 Task: Add an event with the title Performance Recognition Ceremony and Awards Night, date '2023/11/05', time 9:15 AM to 11:15 AMand add a description: Together, the employee and the supervisor will establish clear and realistic performance goals that align with the overall objectives of the role and the organization. These goals will be measurable, time-bound, and focused on addressing the identified performance concerns., put the event into Orange category . Add location for the event as: Mexico City, Mexico, logged in from the account softage.4@softage.netand send the event invitation to softage.1@softage.net and softage.2@softage.net. Set a reminder for the event 1 hour before
Action: Mouse moved to (115, 82)
Screenshot: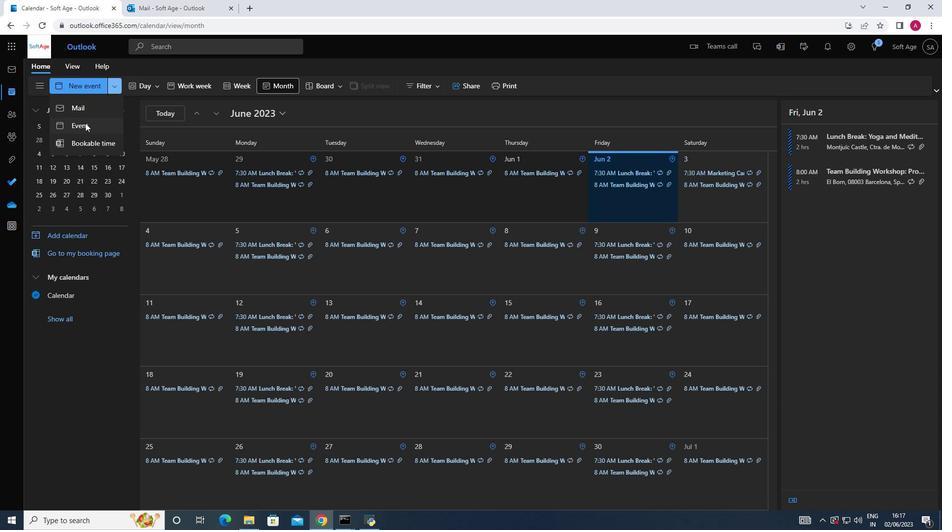 
Action: Mouse pressed left at (115, 82)
Screenshot: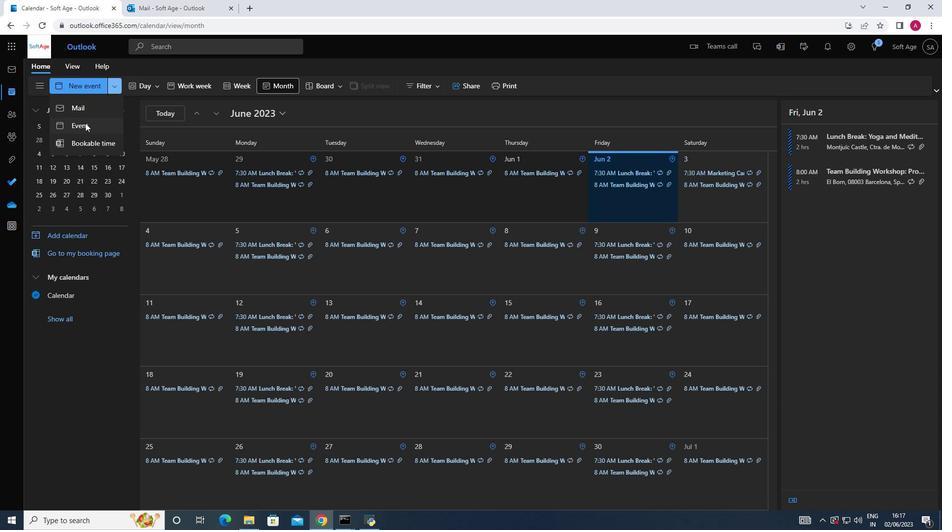 
Action: Mouse moved to (91, 126)
Screenshot: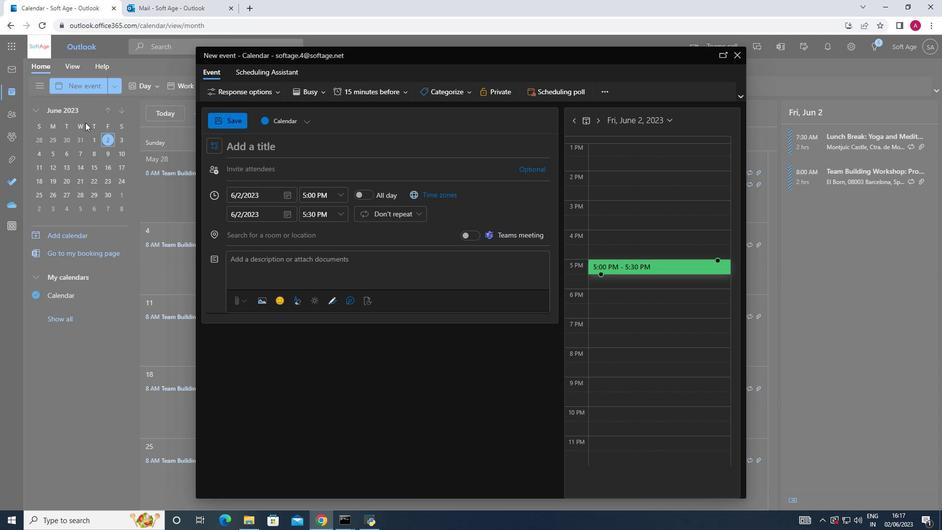 
Action: Mouse pressed left at (91, 126)
Screenshot: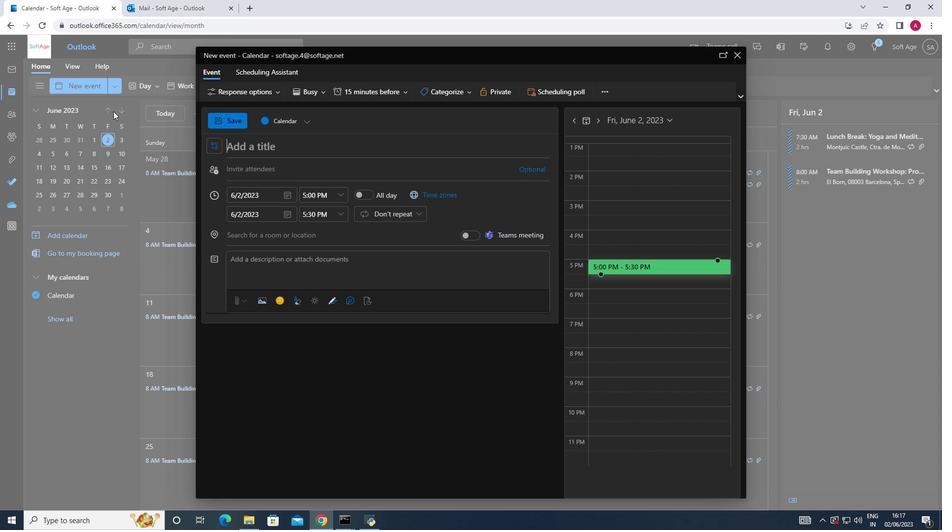 
Action: Mouse moved to (294, 145)
Screenshot: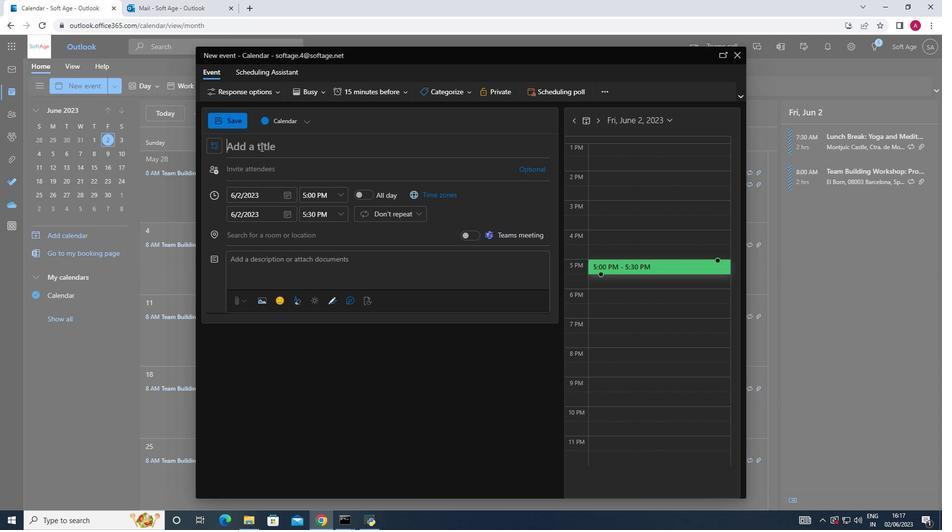
Action: Mouse pressed left at (294, 145)
Screenshot: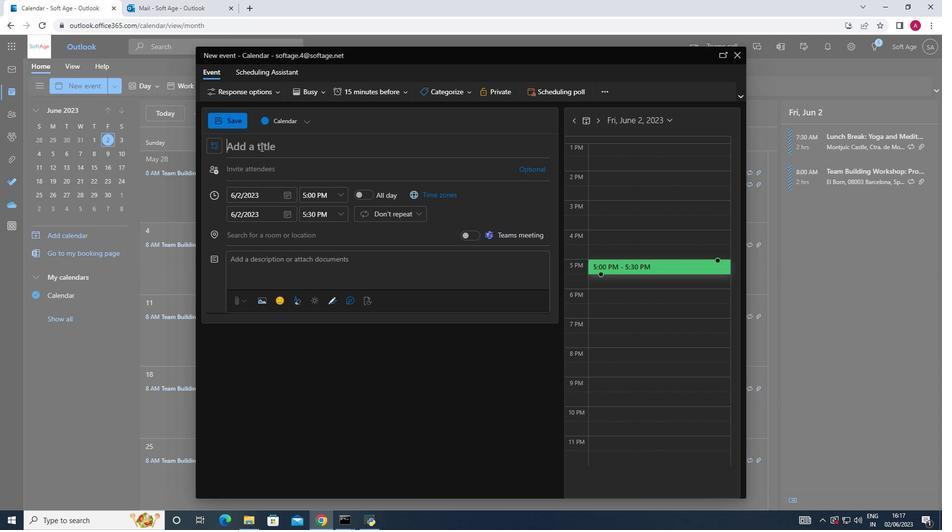 
Action: Mouse moved to (294, 145)
Screenshot: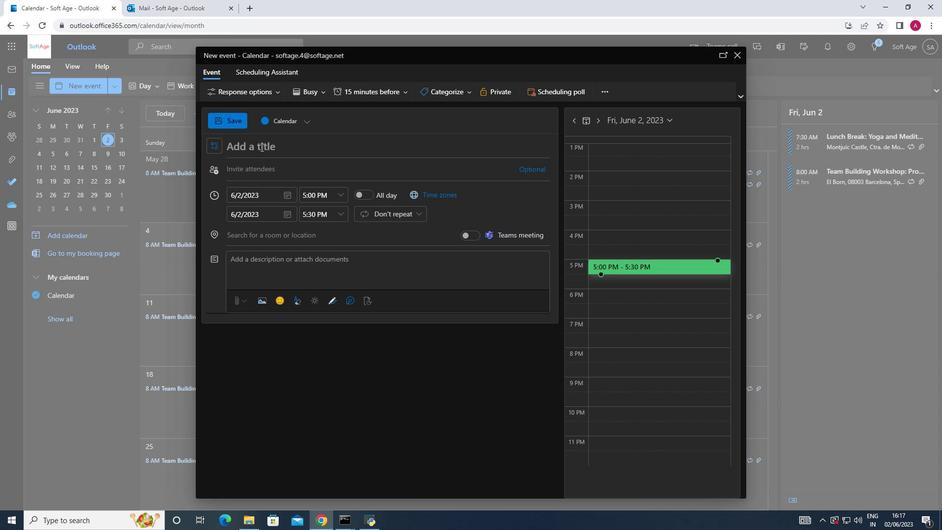 
Action: Key pressed <Key.shift_r>Performance<Key.space><Key.shift>Recognition<Key.space><Key.shift>Ceremony<Key.space>and<Key.space><Key.shift><Key.shift><Key.shift><Key.shift><Key.shift><Key.shift><Key.shift><Key.shift><Key.shift><Key.shift><Key.shift><Key.shift><Key.shift><Key.shift><Key.shift><Key.shift><Key.shift>Awards<Key.space><Key.shift_r>Night
Screenshot: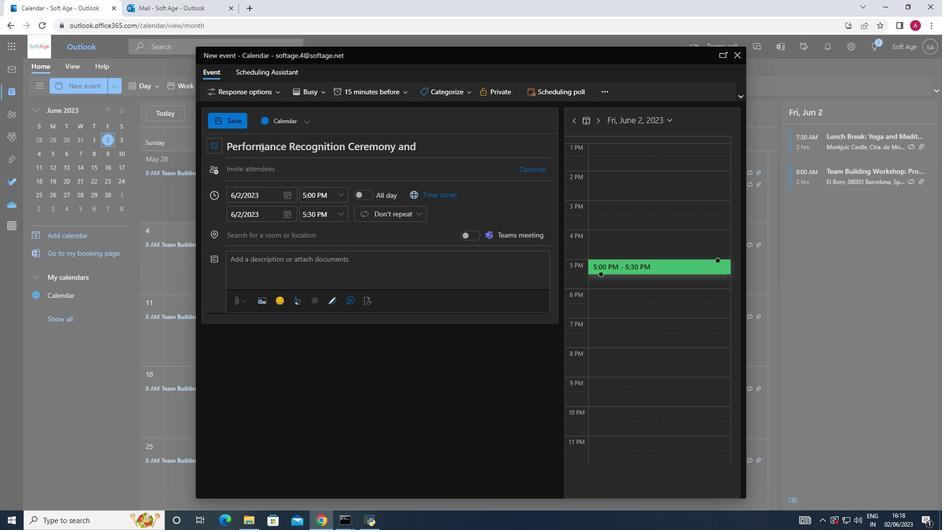 
Action: Mouse moved to (286, 195)
Screenshot: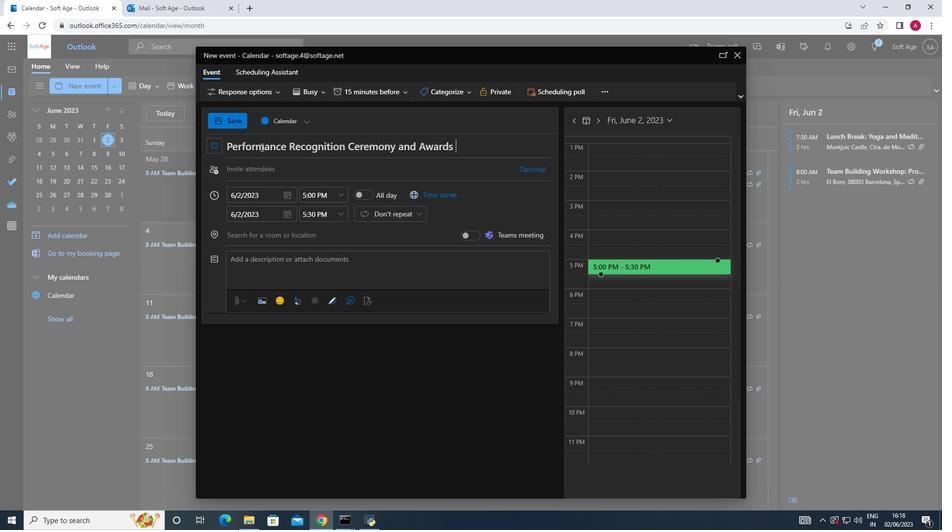 
Action: Mouse pressed left at (286, 195)
Screenshot: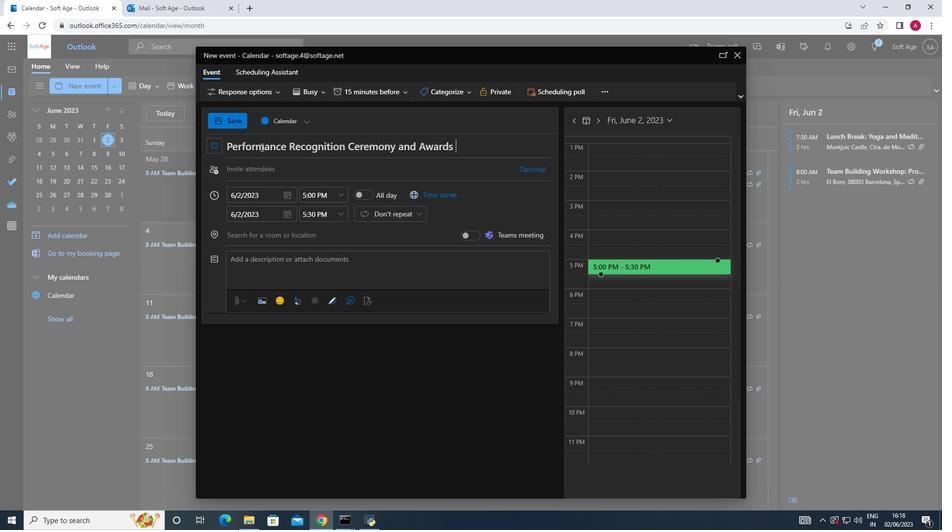 
Action: Mouse moved to (320, 211)
Screenshot: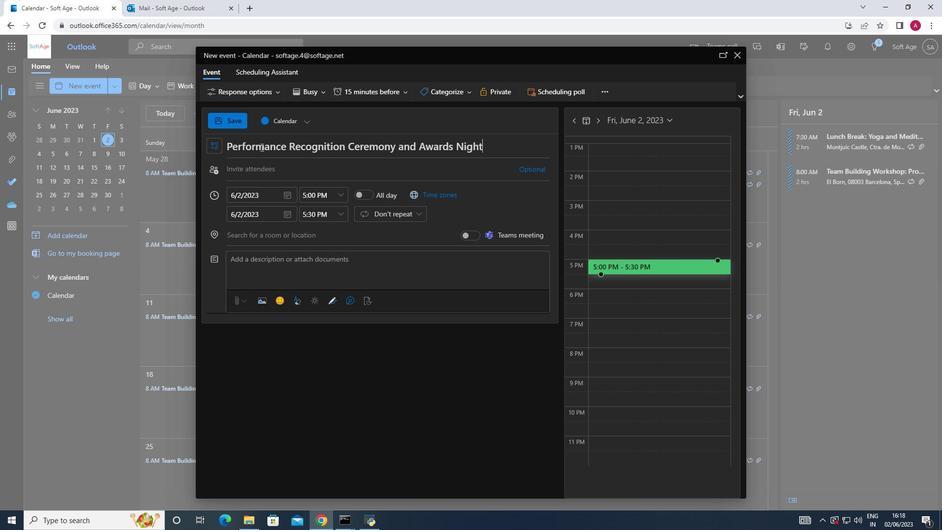 
Action: Mouse pressed left at (320, 211)
Screenshot: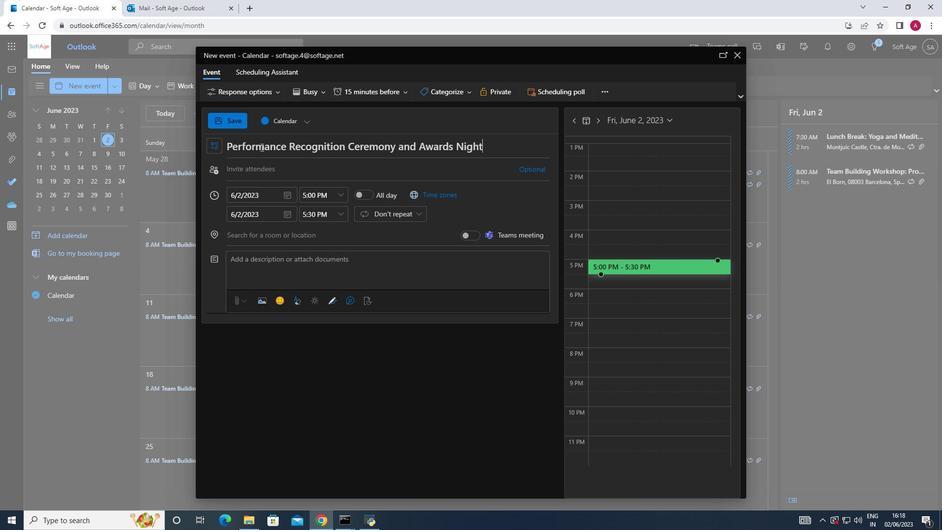 
Action: Mouse pressed left at (320, 211)
Screenshot: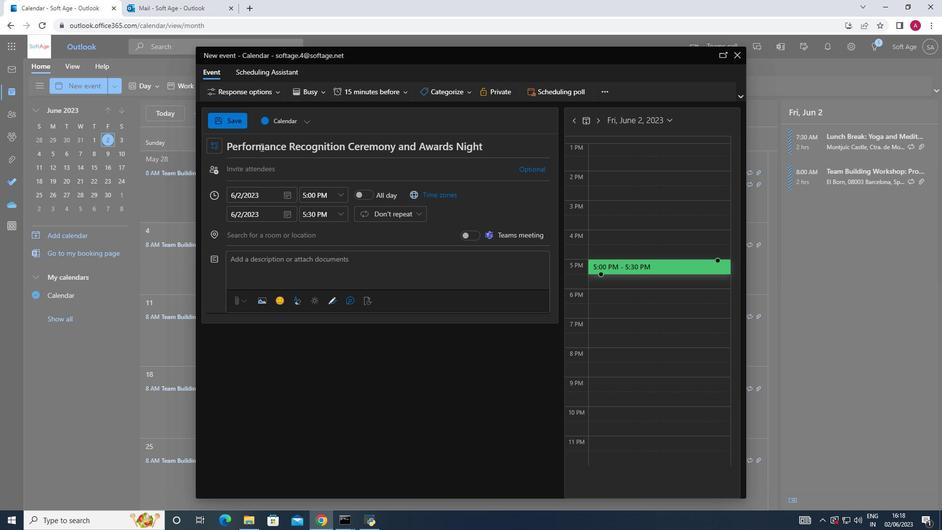 
Action: Mouse pressed left at (320, 211)
Screenshot: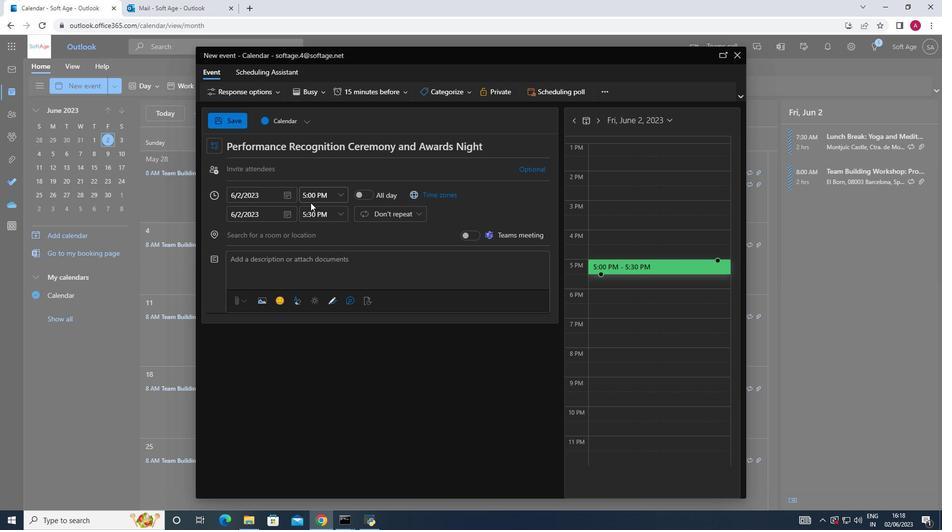 
Action: Mouse pressed left at (320, 211)
Screenshot: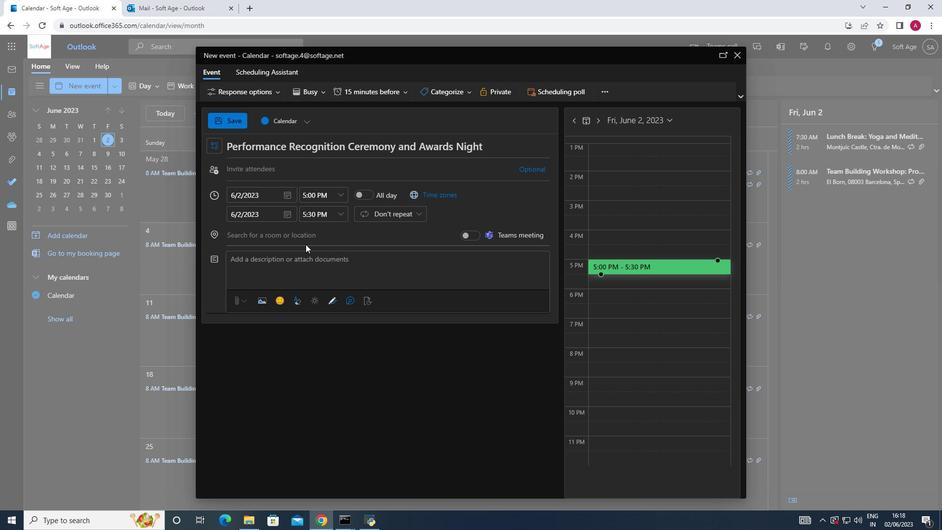 
Action: Mouse pressed left at (320, 211)
Screenshot: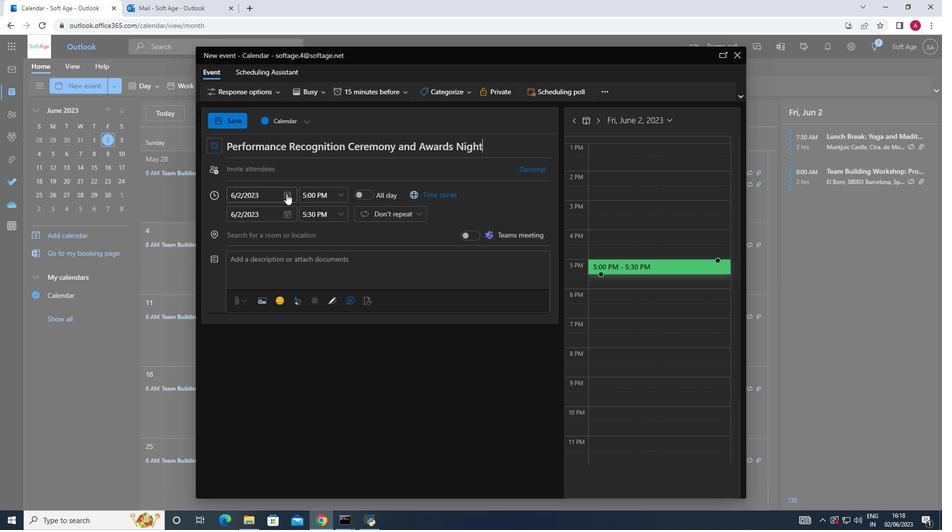 
Action: Mouse moved to (236, 256)
Screenshot: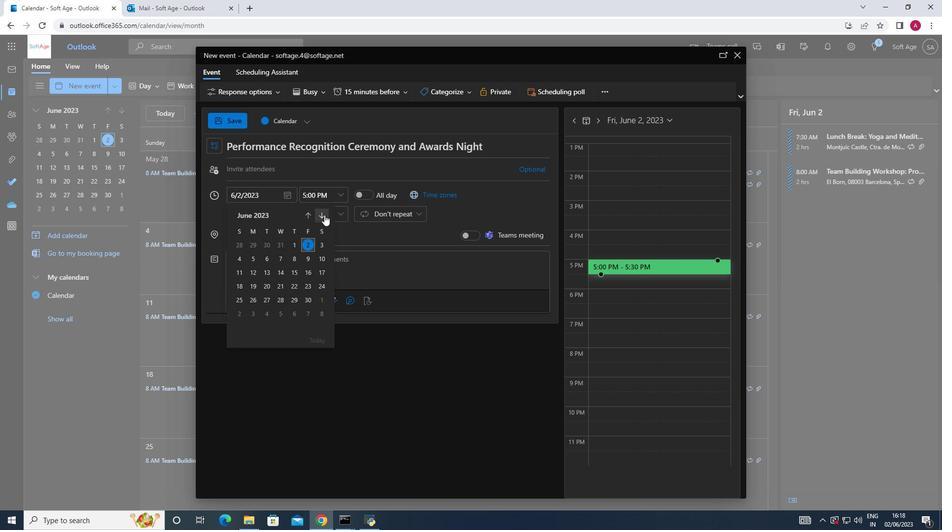 
Action: Mouse pressed left at (236, 256)
Screenshot: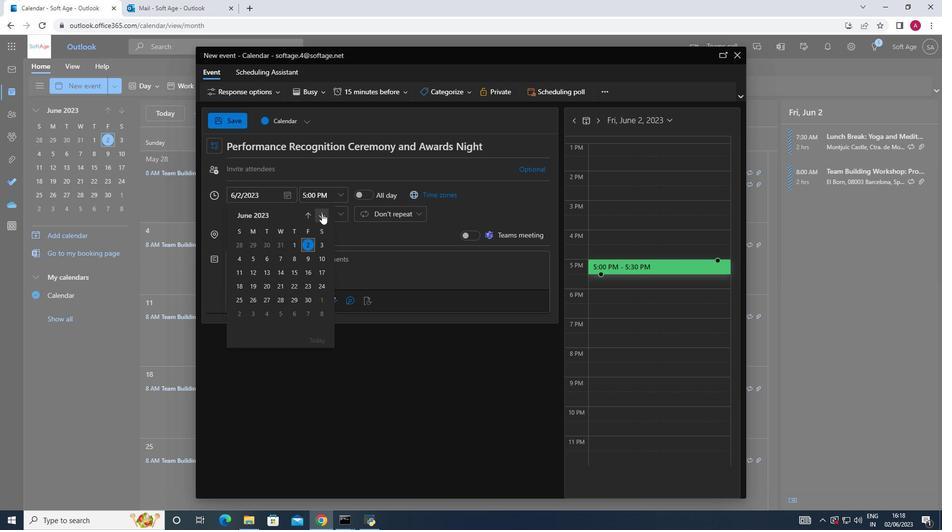 
Action: Mouse moved to (342, 197)
Screenshot: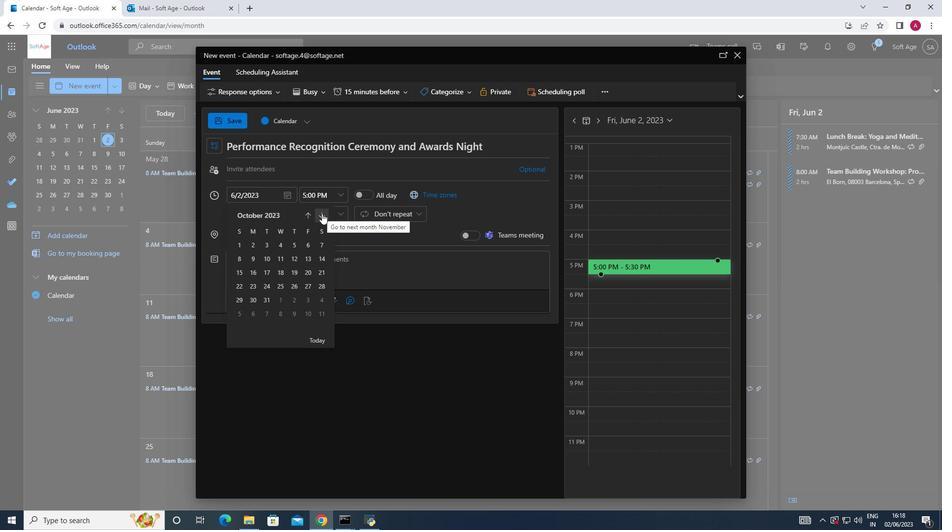 
Action: Mouse pressed left at (342, 197)
Screenshot: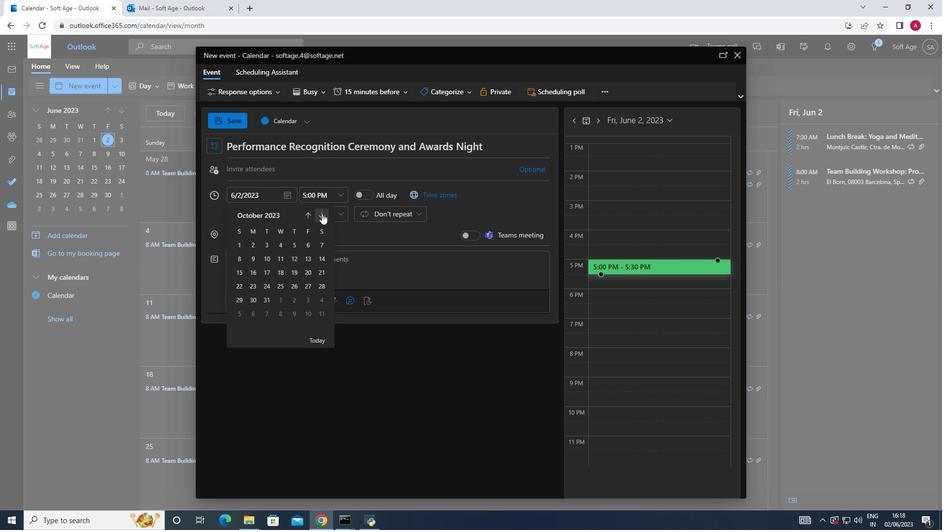
Action: Mouse moved to (331, 227)
Screenshot: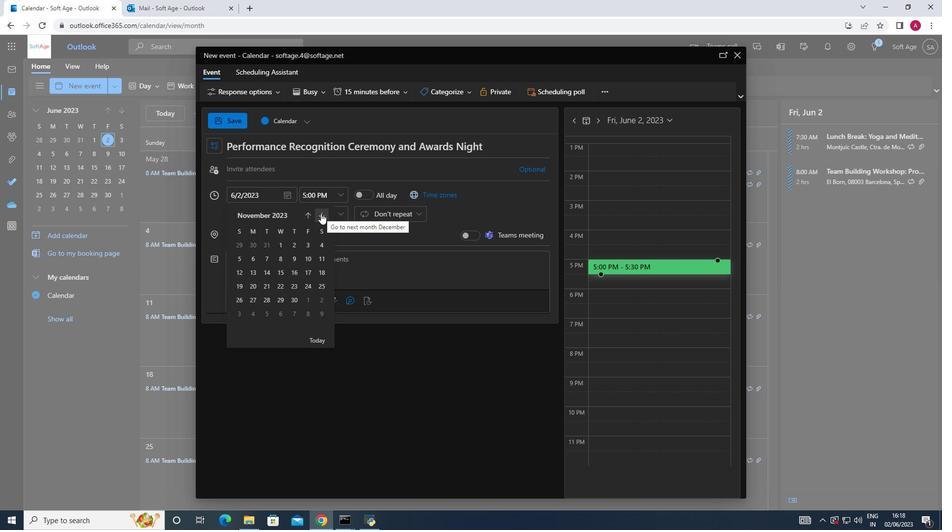 
Action: Mouse scrolled (331, 228) with delta (0, 0)
Screenshot: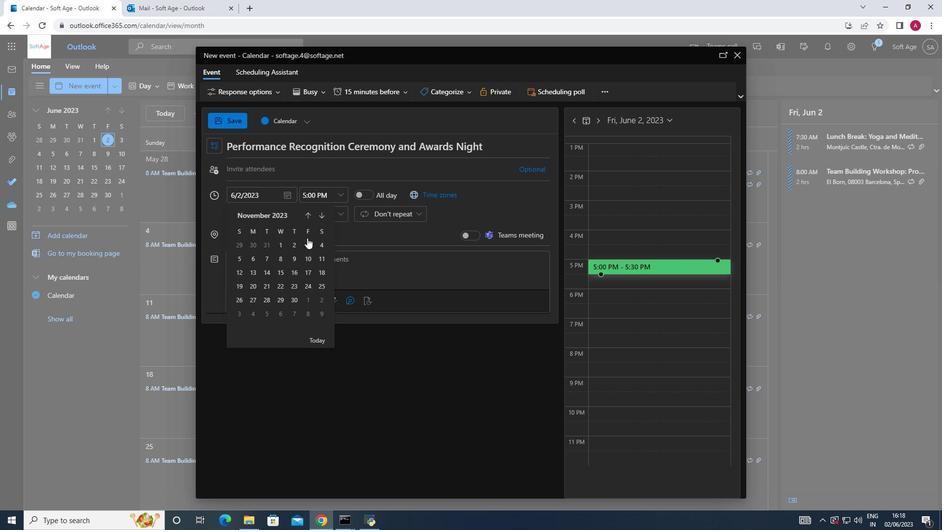 
Action: Mouse scrolled (331, 228) with delta (0, 0)
Screenshot: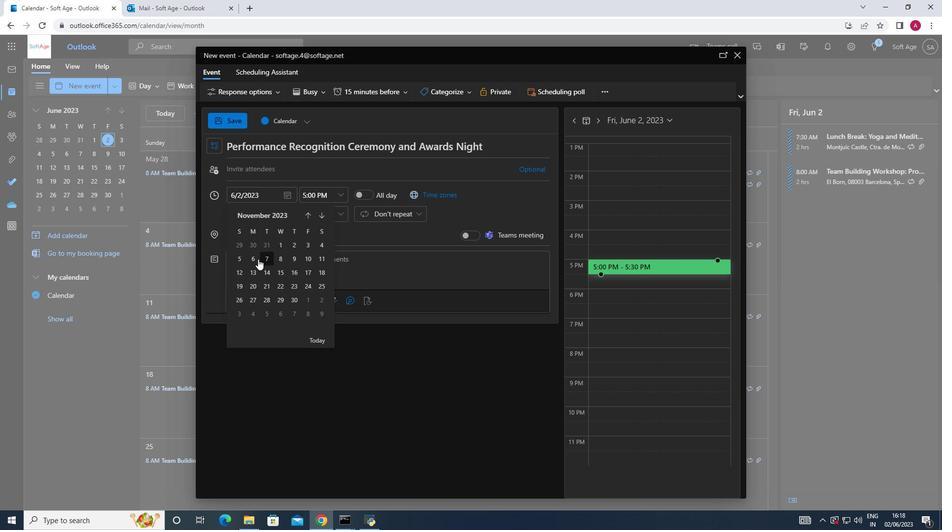 
Action: Mouse scrolled (331, 228) with delta (0, 0)
Screenshot: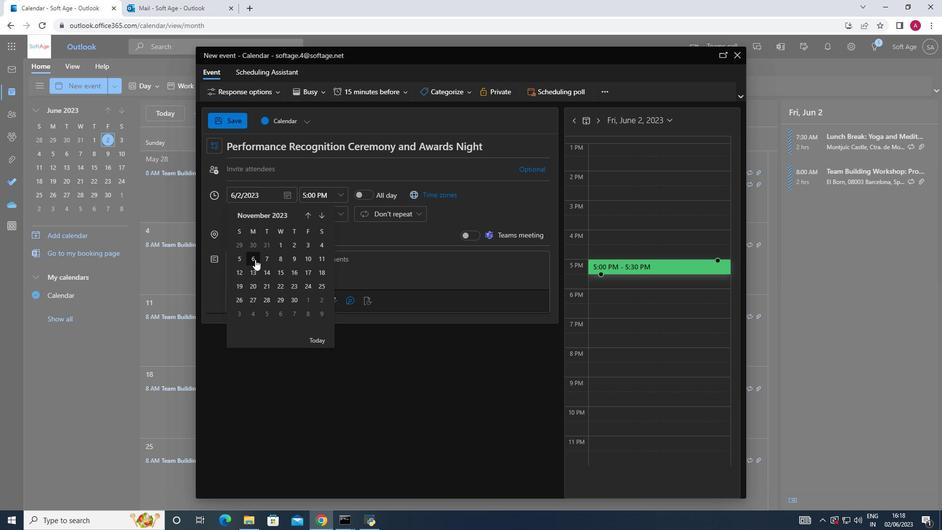 
Action: Mouse scrolled (331, 228) with delta (0, 0)
Screenshot: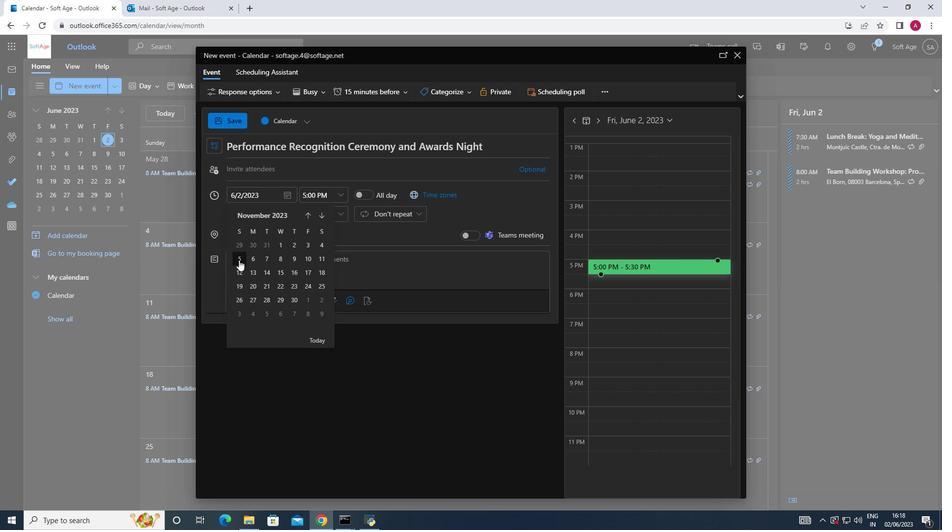 
Action: Mouse scrolled (331, 228) with delta (0, 0)
Screenshot: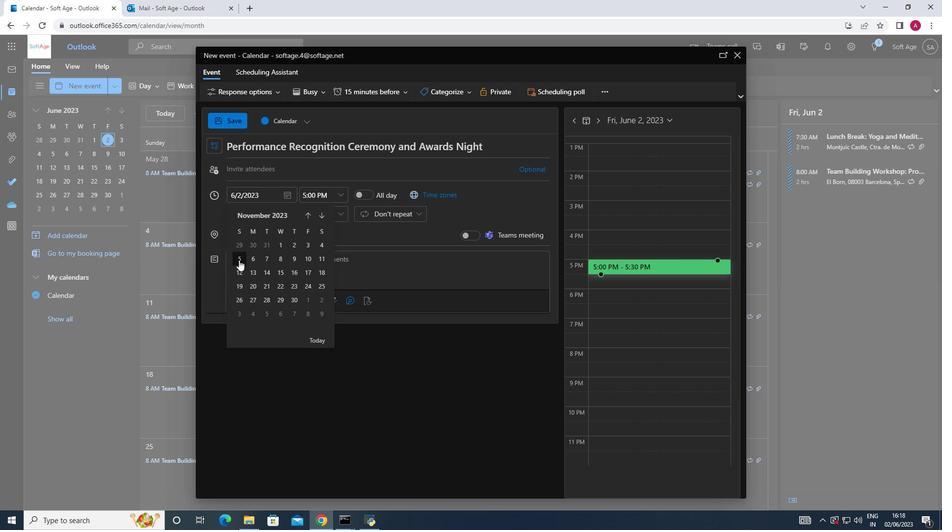 
Action: Mouse scrolled (331, 228) with delta (0, 0)
Screenshot: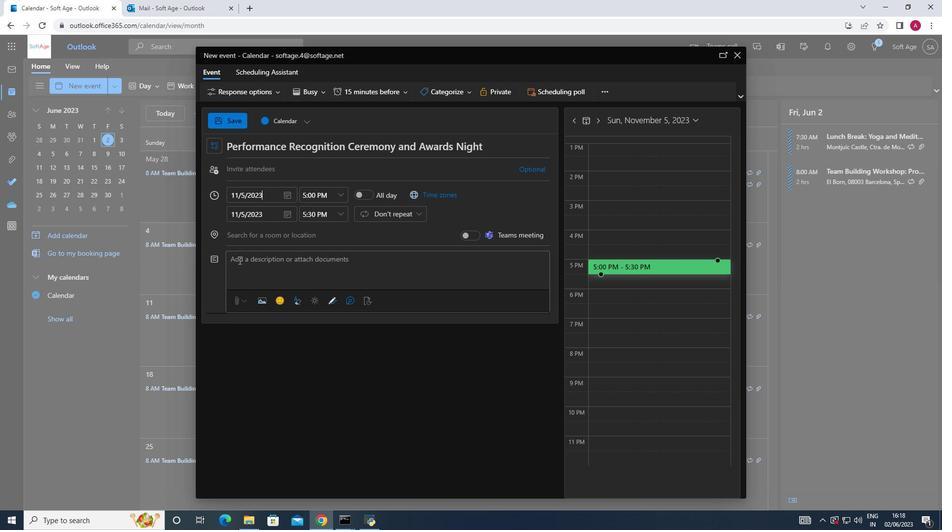 
Action: Mouse moved to (341, 179)
Screenshot: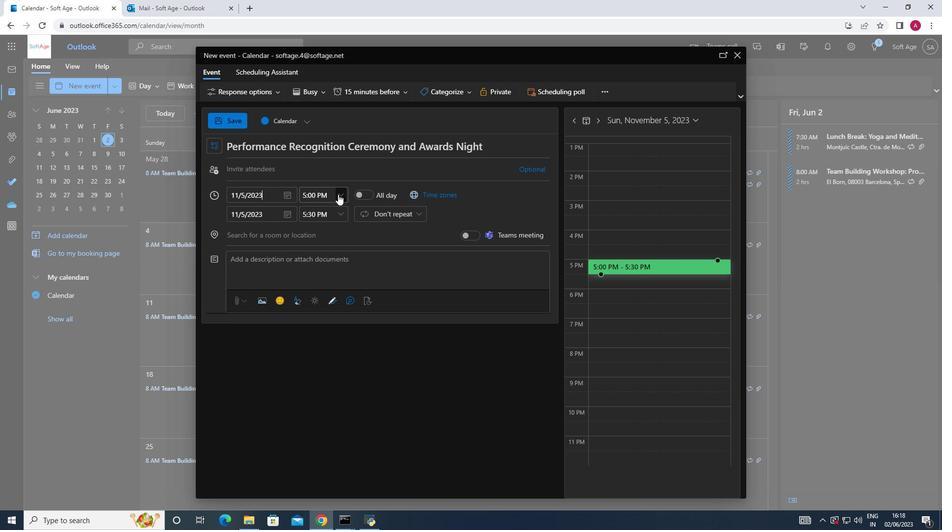 
Action: Key pressed 9<Key.shift_r><Key.shift_r><Key.shift_r>:15<Key.space><Key.shift>A<Key.shift><Key.shift><Key.shift><Key.shift><Key.shift><Key.shift><Key.shift><Key.shift><Key.shift><Key.shift><Key.shift><Key.shift><Key.shift><Key.shift><Key.shift><Key.shift><Key.shift><Key.shift><Key.shift><Key.shift><Key.shift><Key.shift><Key.shift><Key.shift><Key.shift><Key.shift><Key.shift><Key.shift><Key.shift><Key.shift><Key.shift><Key.shift><Key.shift><Key.shift><Key.shift><Key.shift>M
Screenshot: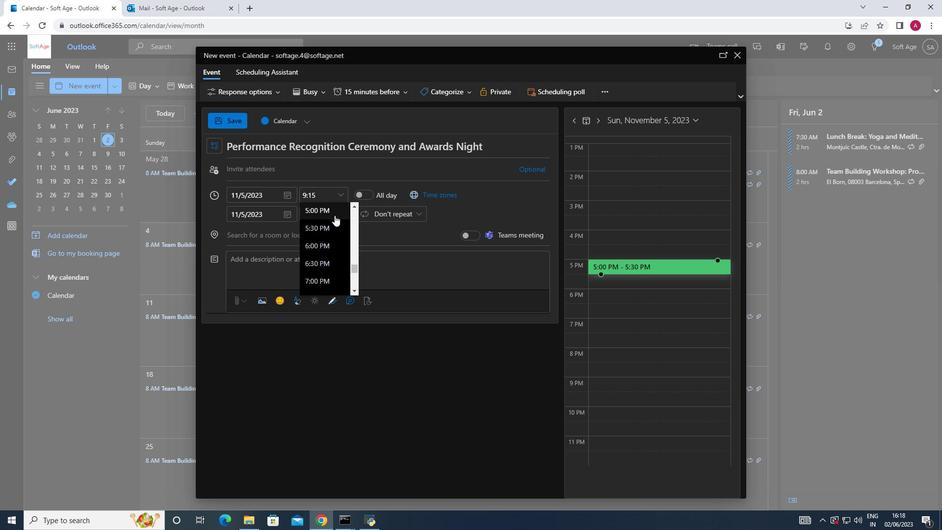 
Action: Mouse moved to (382, 128)
Screenshot: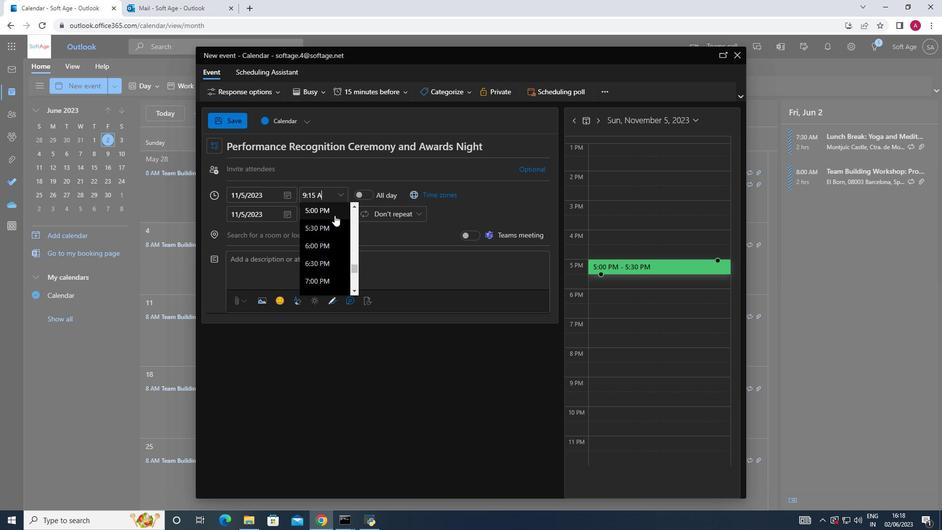 
Action: Key pressed <Key.enter>
Screenshot: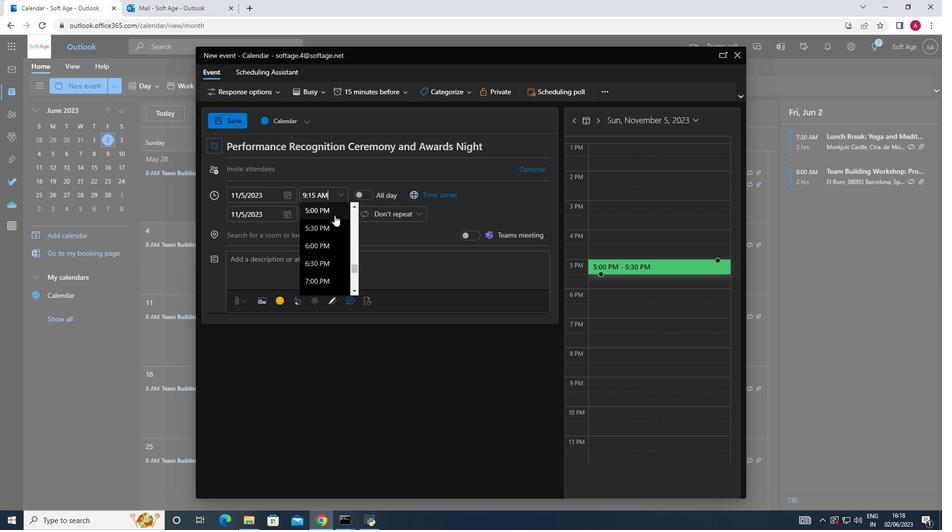 
Action: Mouse moved to (345, 213)
Screenshot: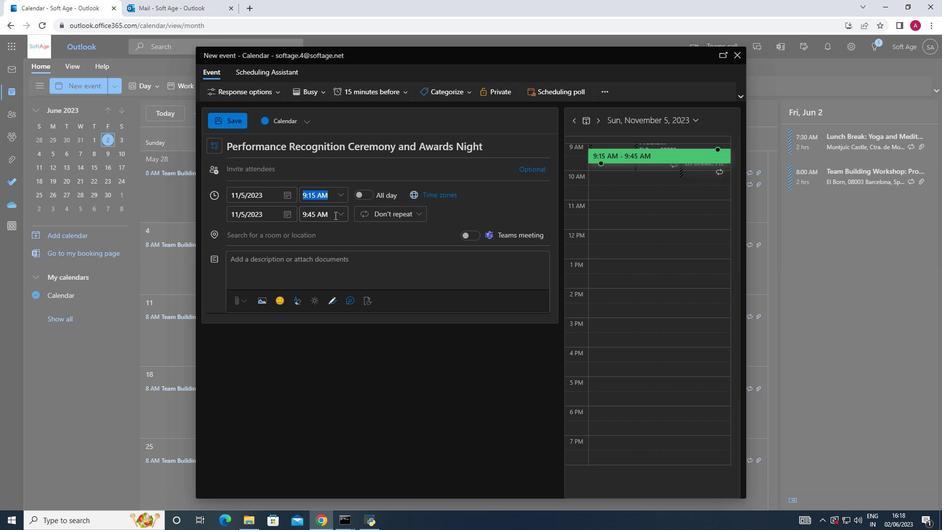 
Action: Mouse pressed left at (345, 213)
Screenshot: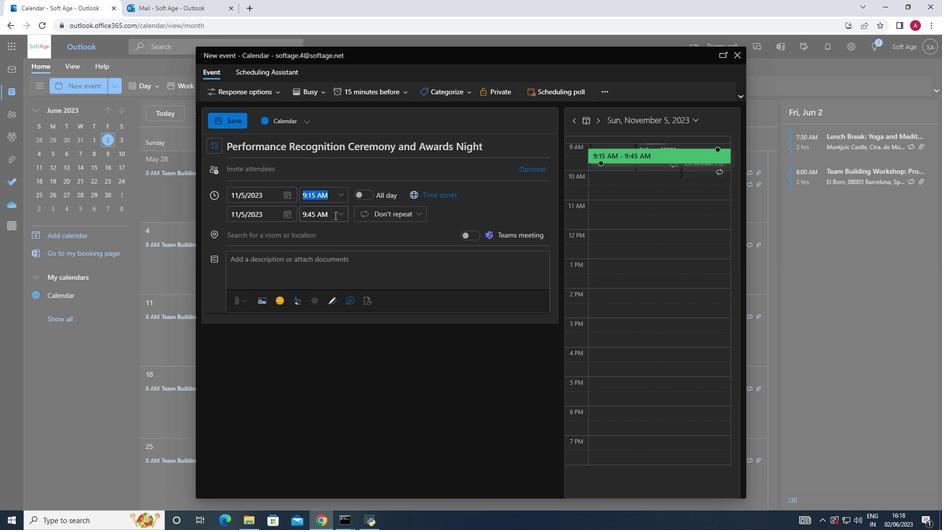 
Action: Mouse moved to (325, 281)
Screenshot: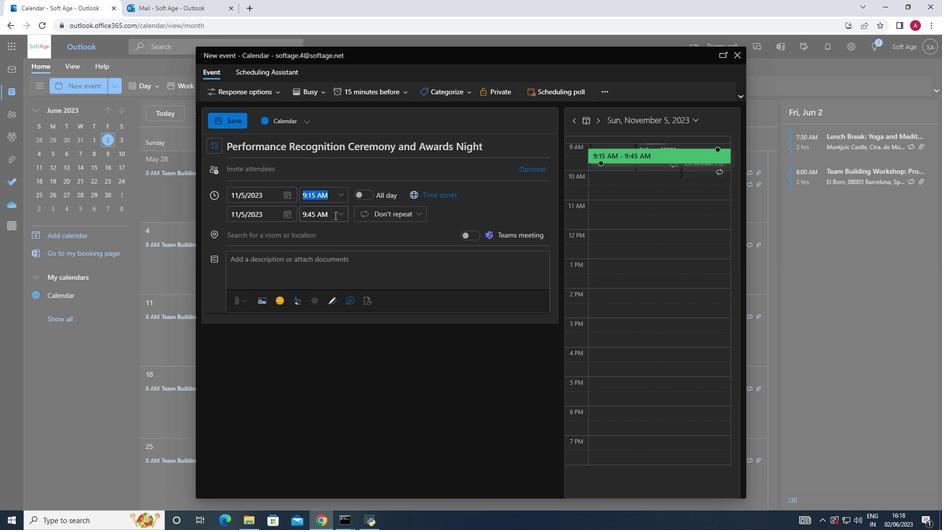 
Action: Mouse pressed left at (325, 281)
Screenshot: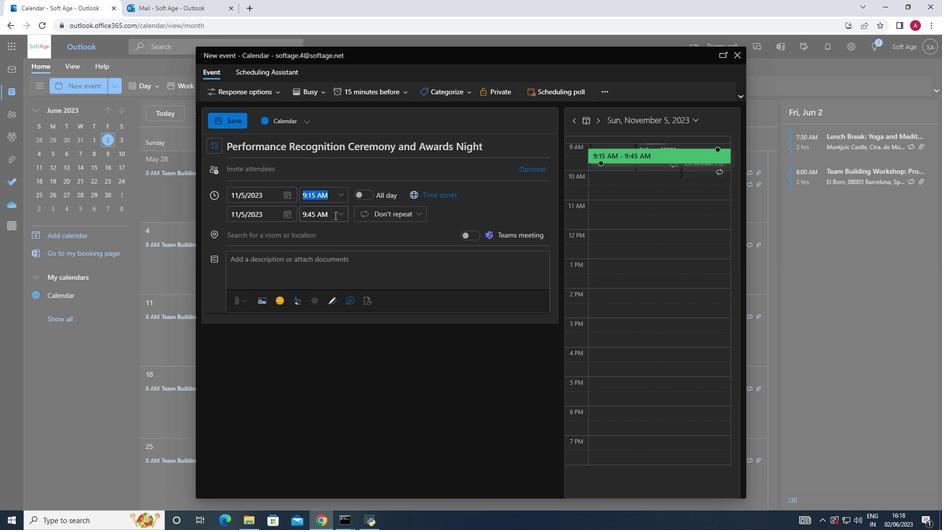 
Action: Mouse moved to (277, 266)
Screenshot: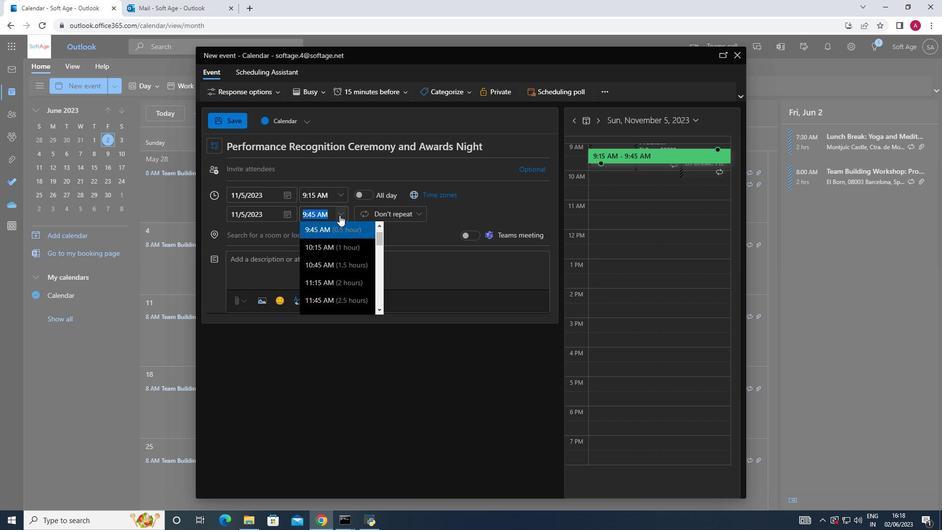 
Action: Mouse pressed left at (277, 266)
Screenshot: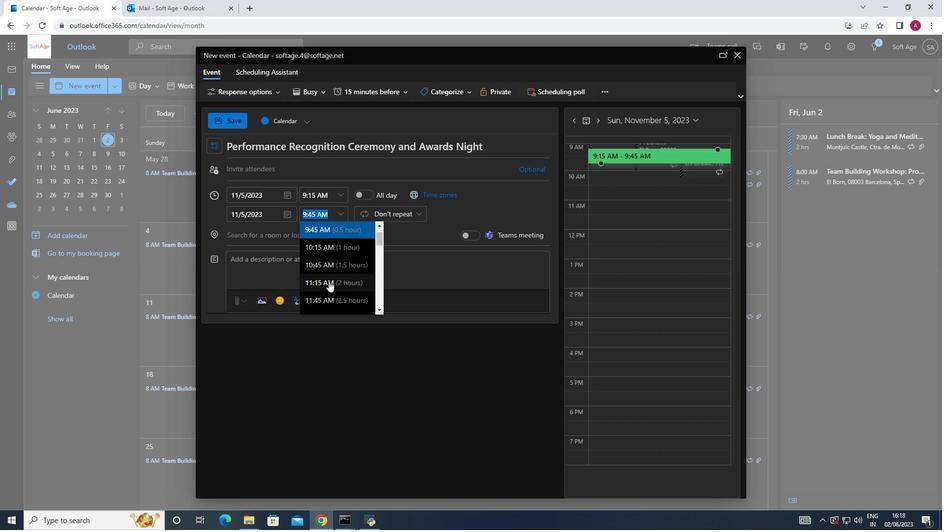 
Action: Mouse moved to (119, 84)
Screenshot: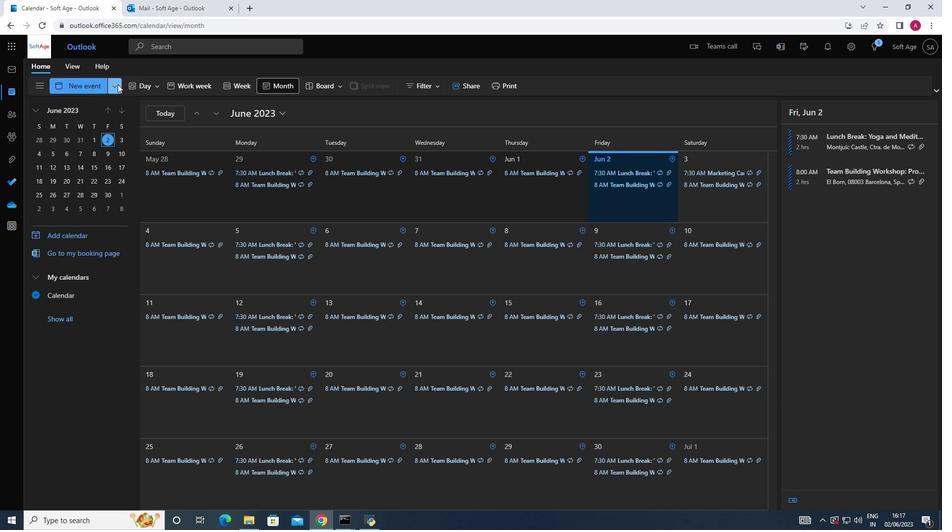 
Action: Mouse pressed left at (119, 84)
Screenshot: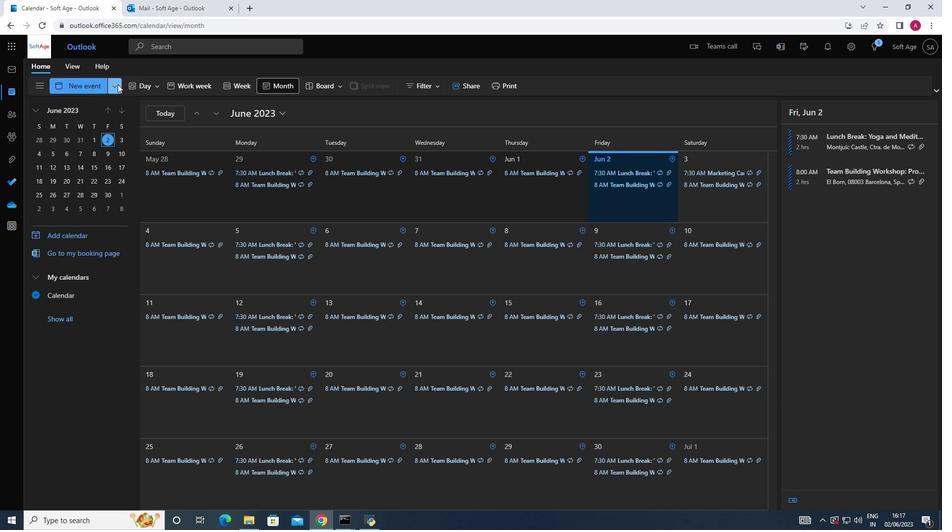 
Action: Mouse moved to (85, 123)
Screenshot: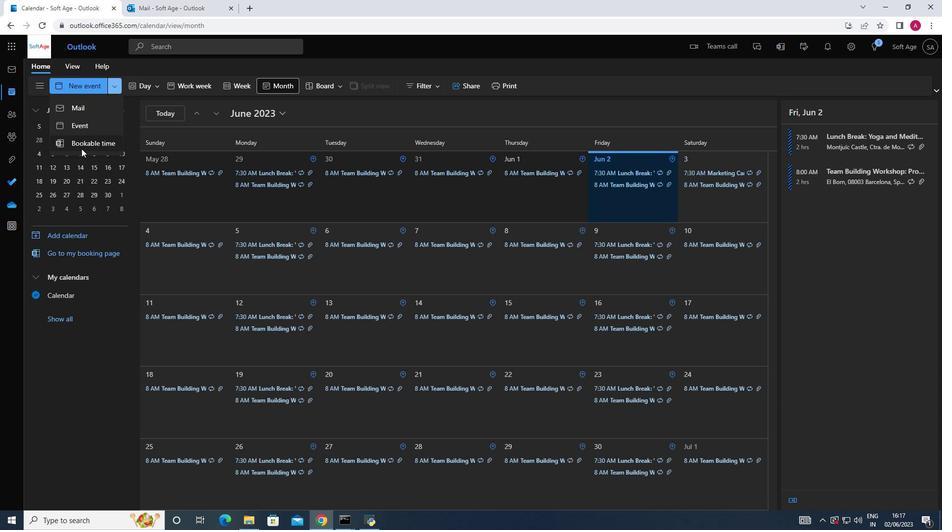 
Action: Mouse pressed left at (85, 123)
Screenshot: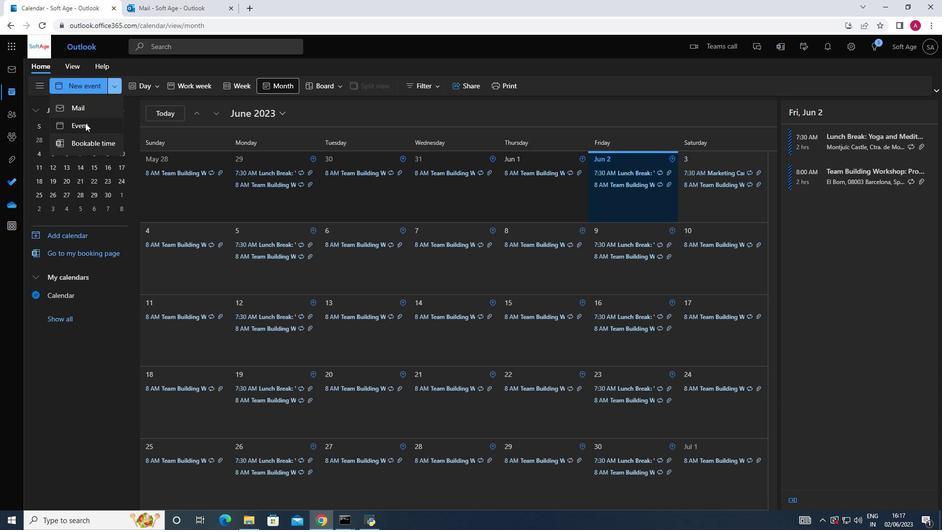 
Action: Mouse moved to (261, 147)
Screenshot: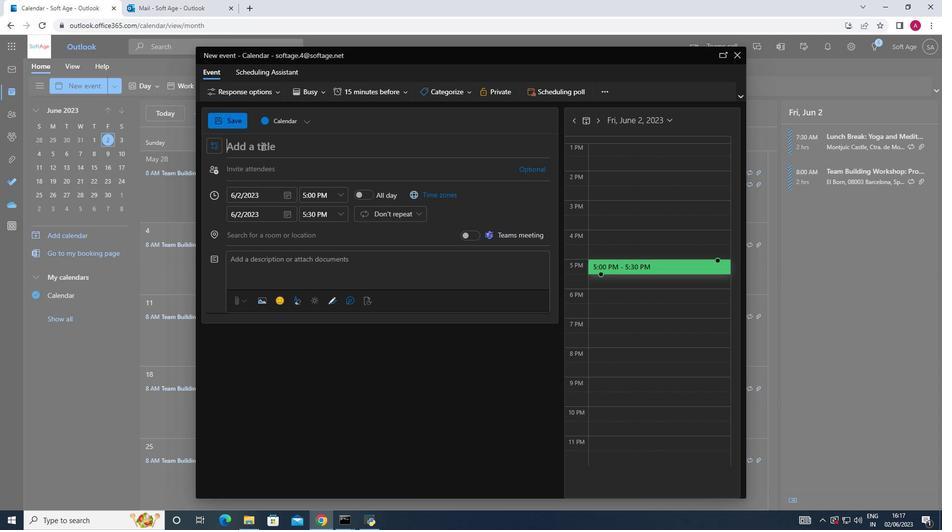 
Action: Mouse pressed left at (261, 147)
Screenshot: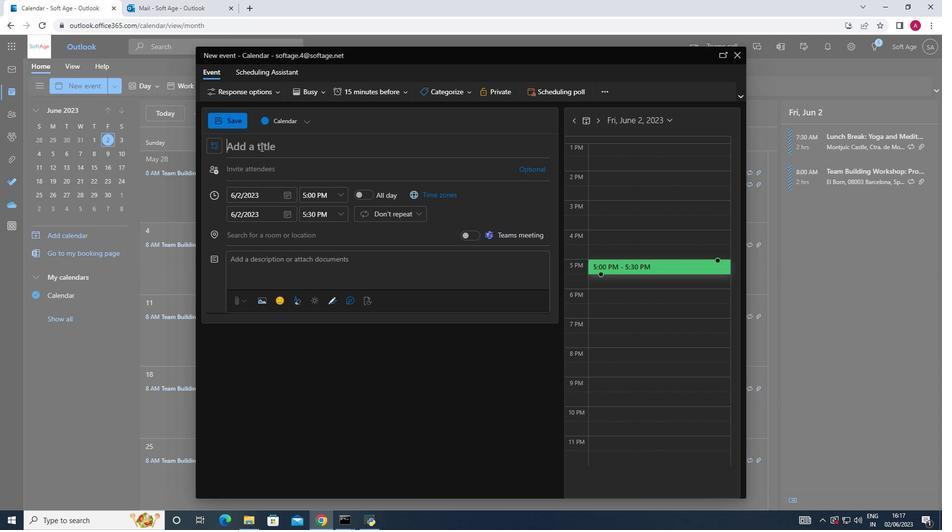 
Action: Key pressed <Key.shift>Performance<Key.space><Key.shift>Recognition<Key.space><Key.shift>Ceremony<Key.space>any<Key.backspace>d<Key.space><Key.shift>Awards<Key.space><Key.shift><Key.shift><Key.shift><Key.shift><Key.shift><Key.shift><Key.shift><Key.shift><Key.shift><Key.shift><Key.shift><Key.shift><Key.shift><Key.shift><Key.shift><Key.shift><Key.shift>Night
Screenshot: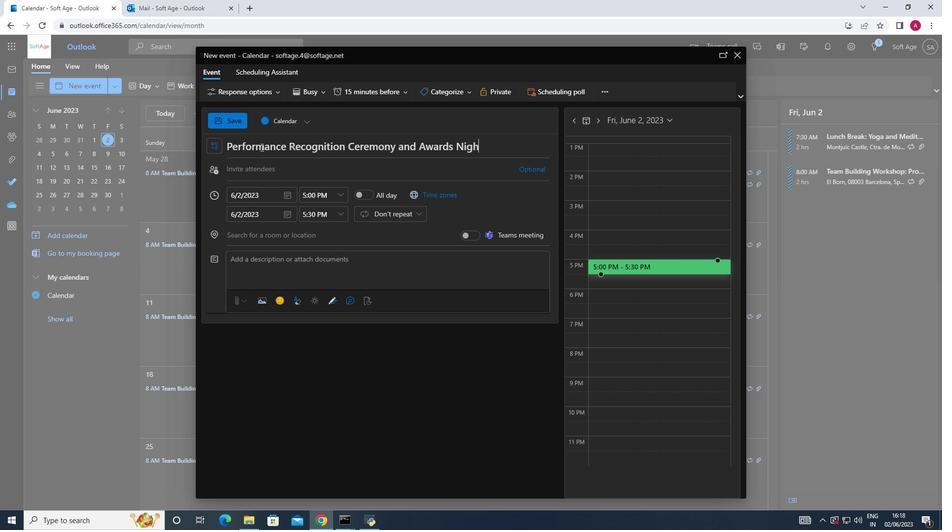 
Action: Mouse moved to (286, 193)
Screenshot: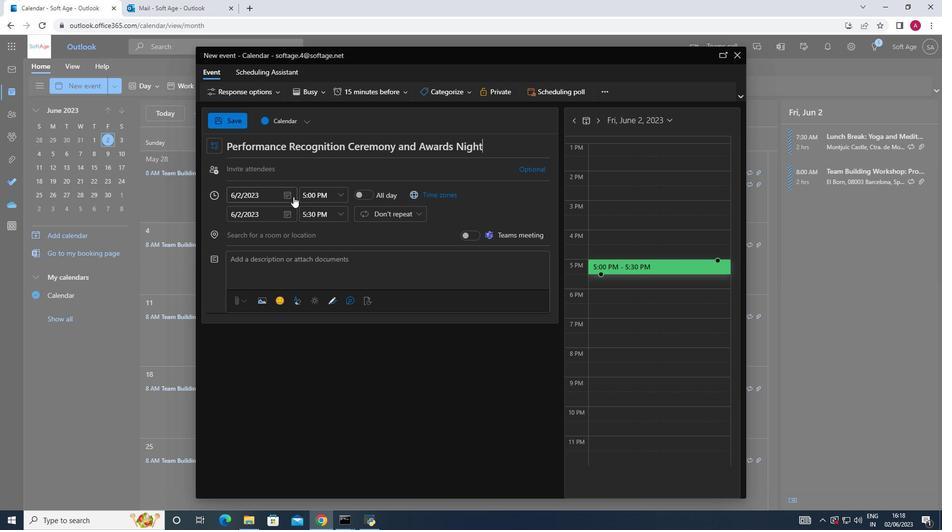 
Action: Mouse pressed left at (286, 193)
Screenshot: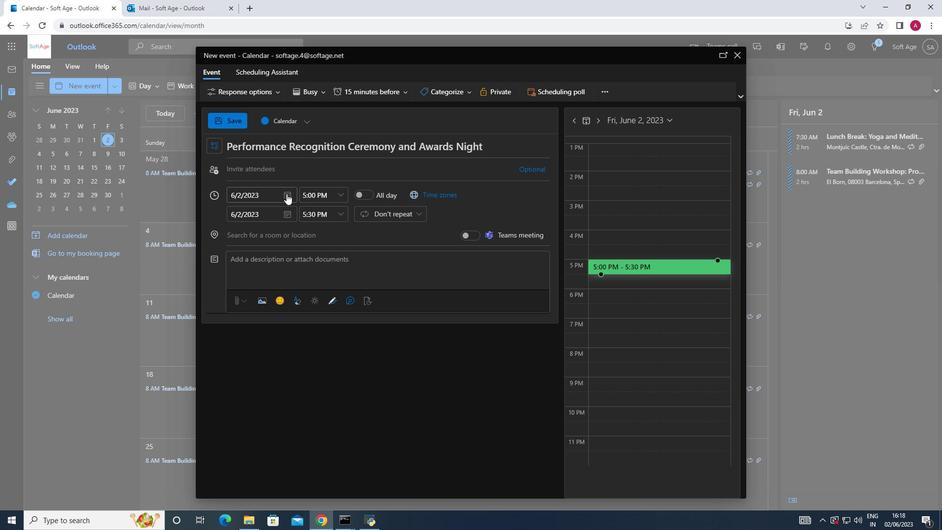 
Action: Mouse moved to (322, 213)
Screenshot: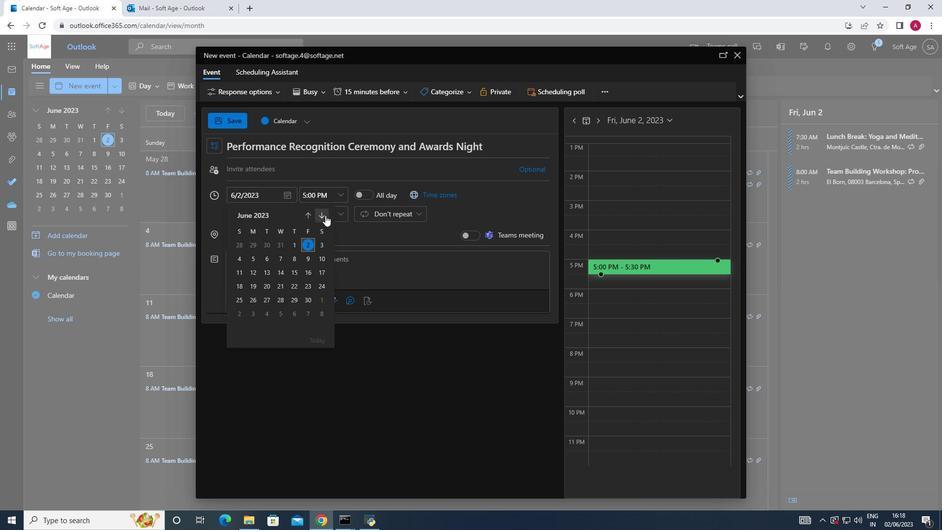 
Action: Mouse pressed left at (322, 213)
Screenshot: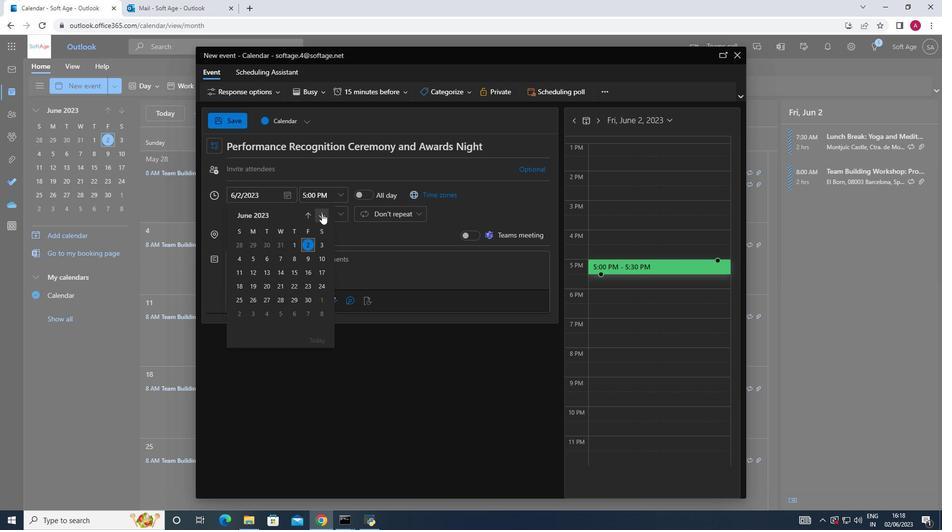 
Action: Mouse pressed left at (322, 213)
Screenshot: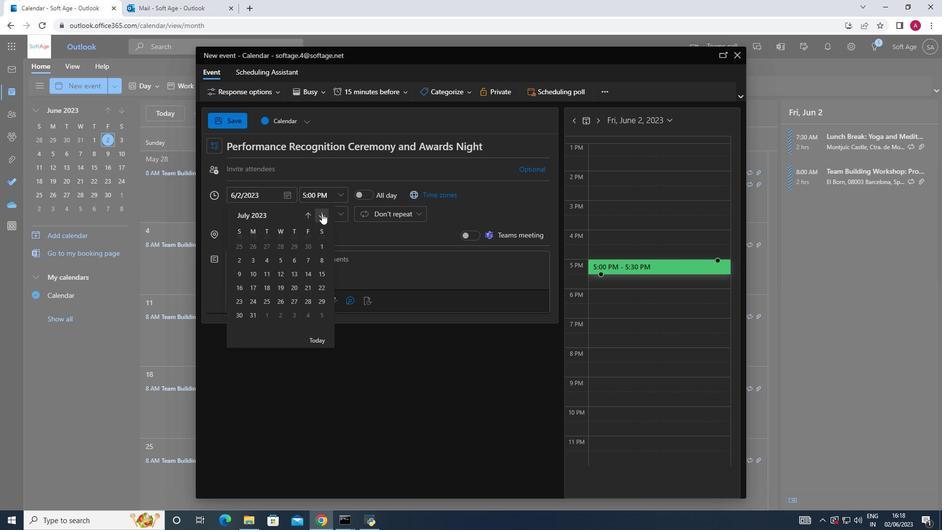 
Action: Mouse pressed left at (322, 213)
Screenshot: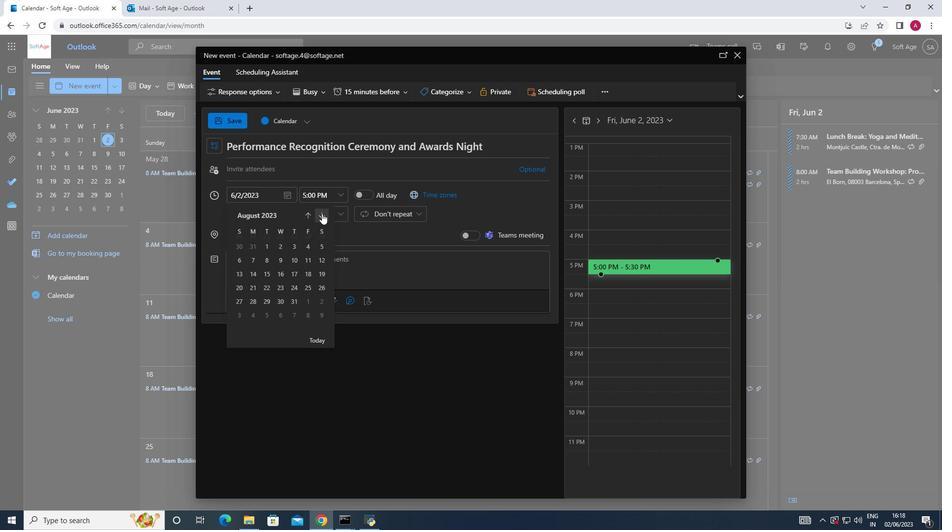 
Action: Mouse pressed left at (322, 213)
Screenshot: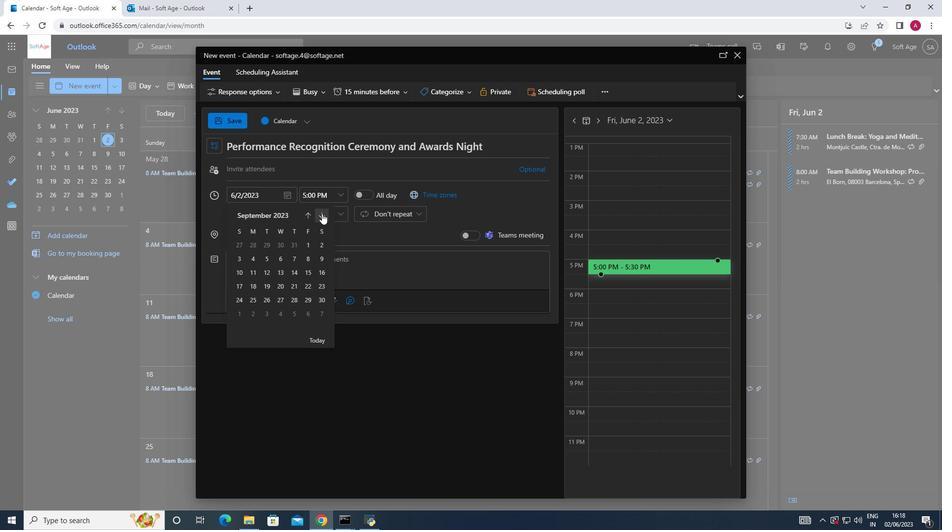 
Action: Mouse pressed left at (322, 213)
Screenshot: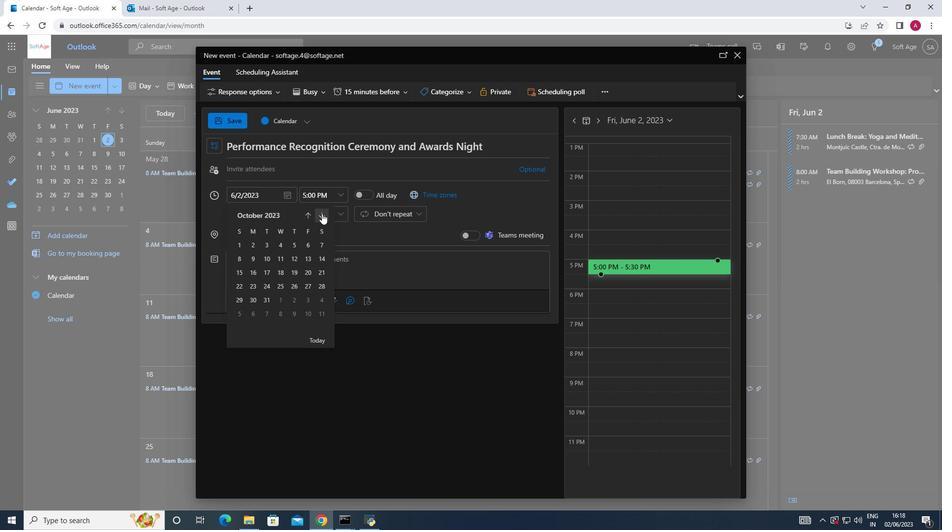 
Action: Mouse moved to (239, 260)
Screenshot: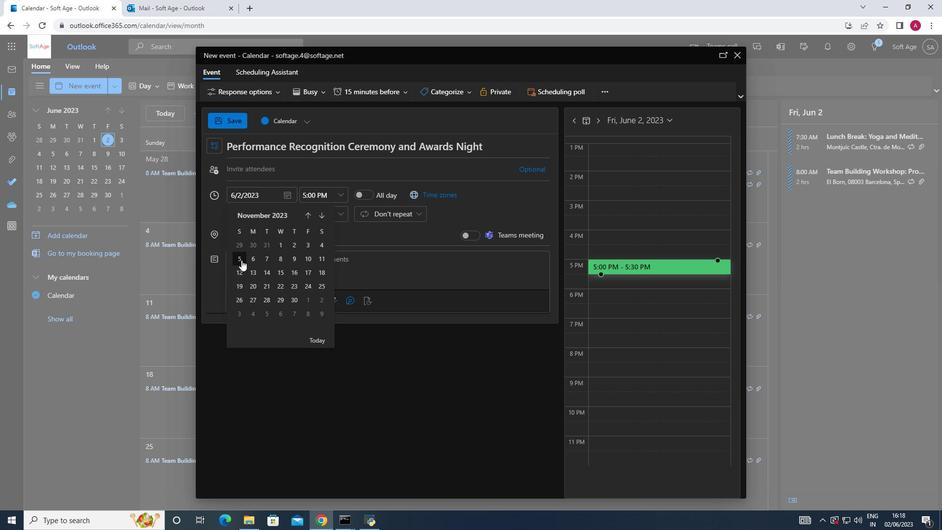 
Action: Mouse pressed left at (239, 260)
Screenshot: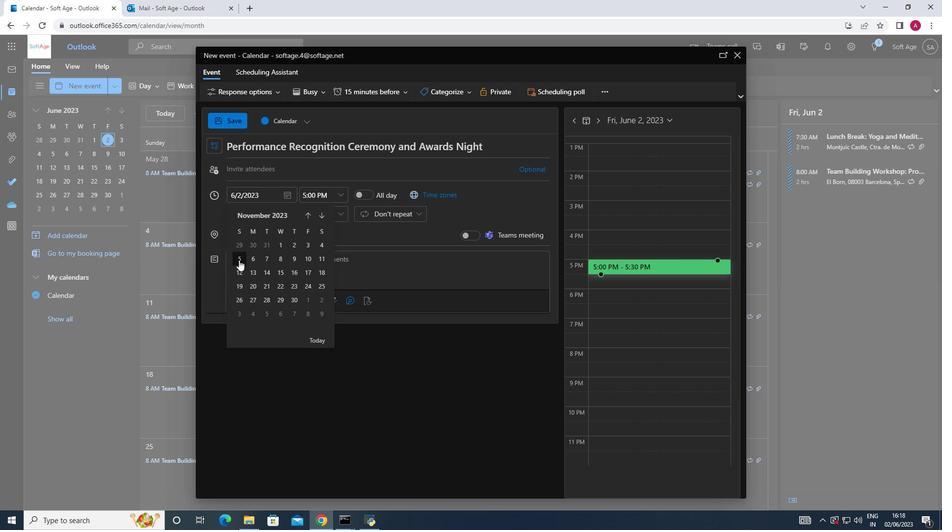 
Action: Mouse moved to (340, 193)
Screenshot: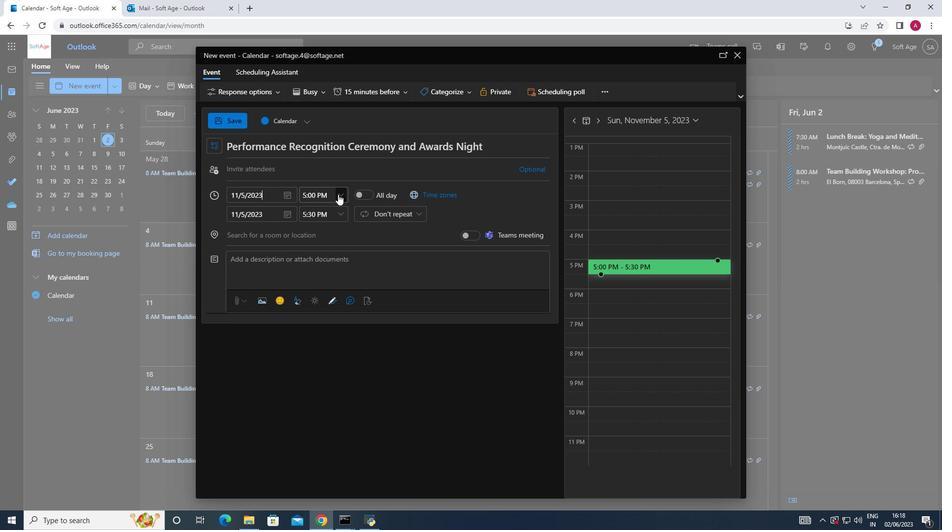 
Action: Mouse pressed left at (340, 193)
Screenshot: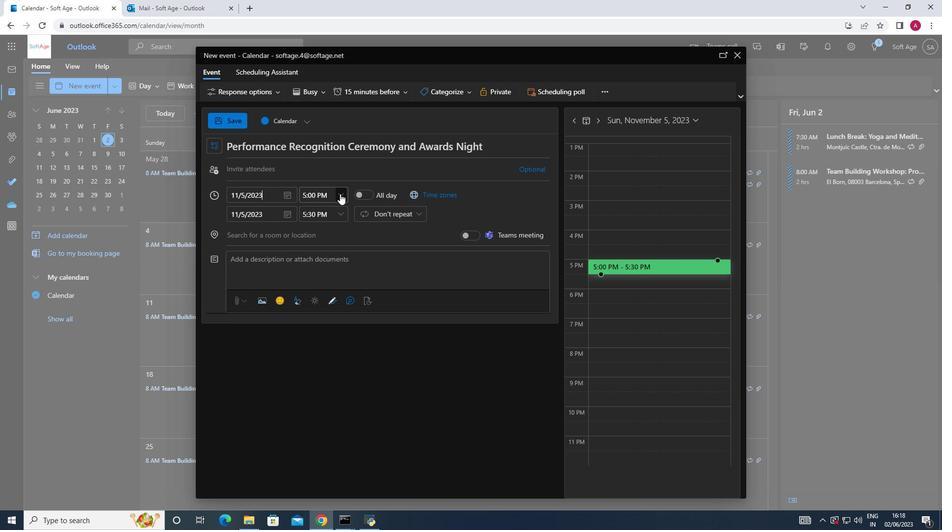 
Action: Mouse moved to (334, 215)
Screenshot: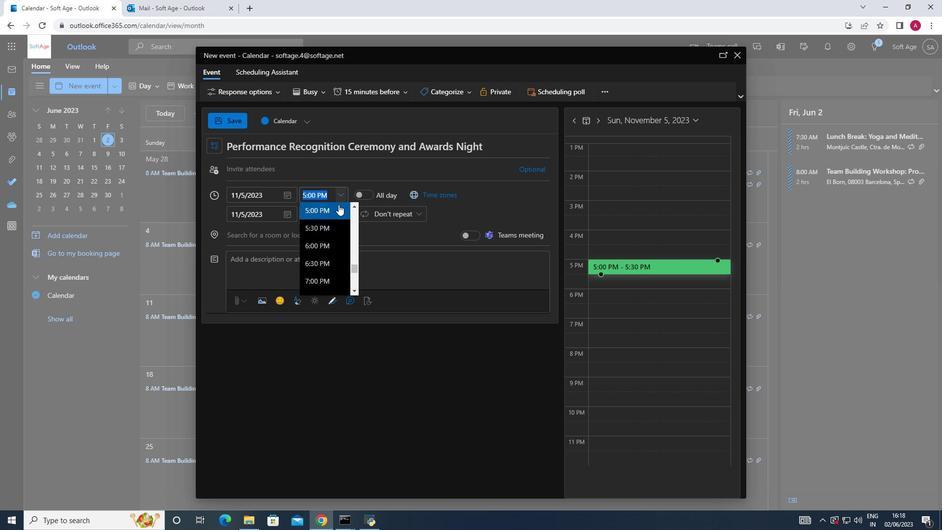 
Action: Mouse scrolled (334, 216) with delta (0, 0)
Screenshot: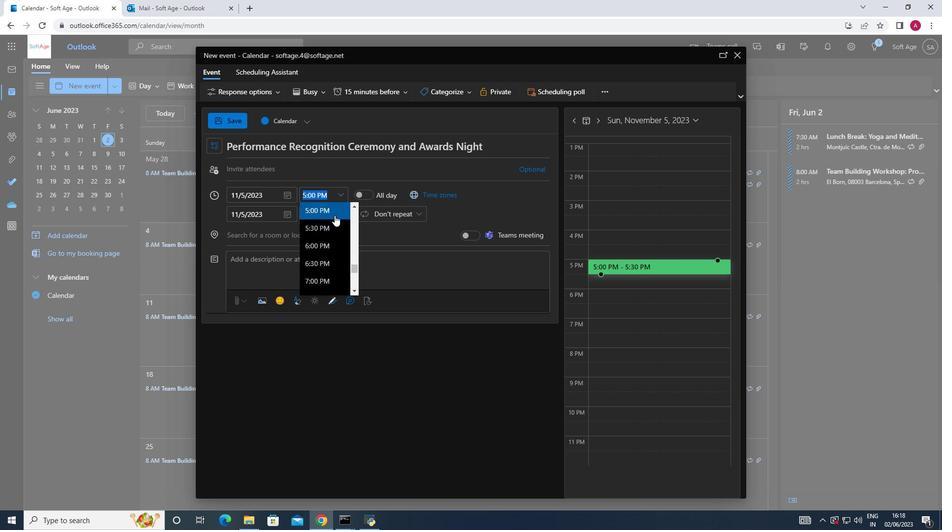 
Action: Mouse scrolled (334, 216) with delta (0, 0)
Screenshot: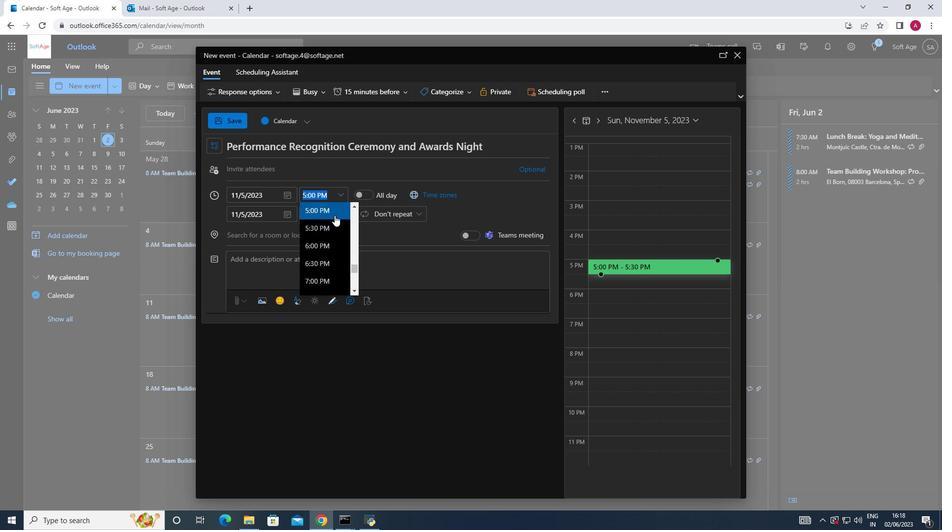 
Action: Key pressed 9<Key.shift_r>:15<Key.space><Key.shift>A<Key.shift>M<Key.enter>
Screenshot: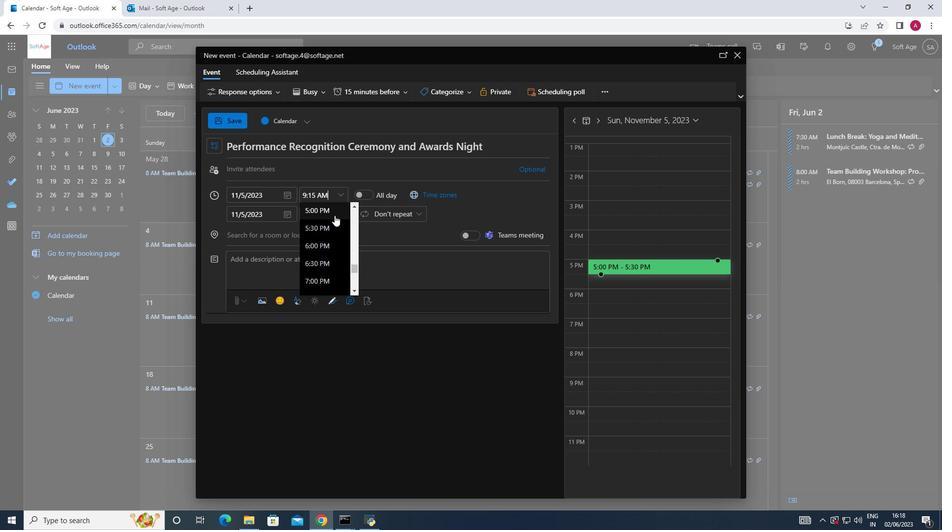 
Action: Mouse moved to (339, 215)
Screenshot: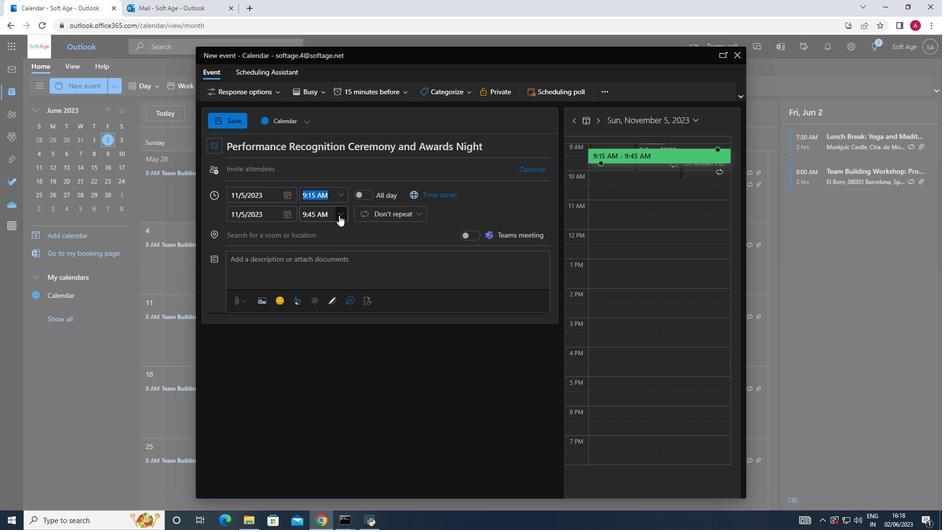 
Action: Mouse pressed left at (339, 215)
Screenshot: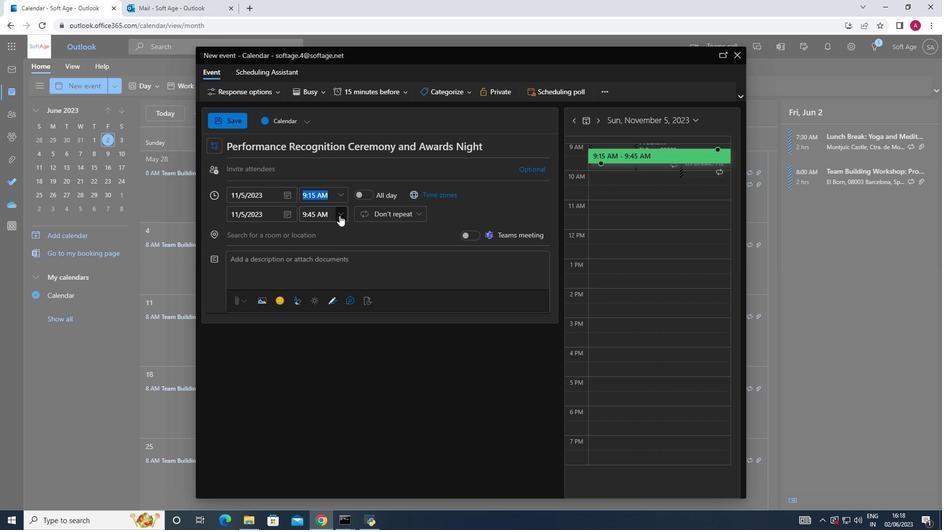 
Action: Mouse moved to (327, 283)
Screenshot: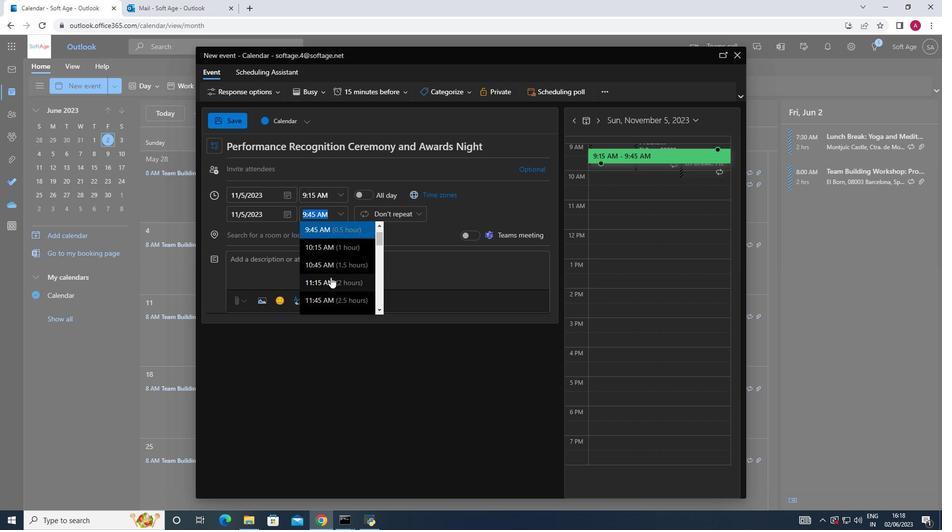 
Action: Mouse pressed left at (327, 283)
Screenshot: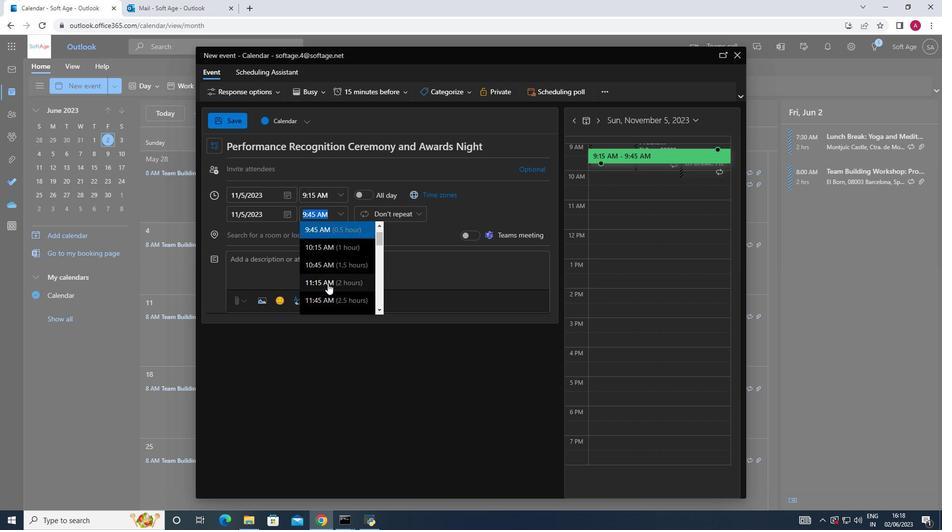 
Action: Mouse moved to (243, 261)
Screenshot: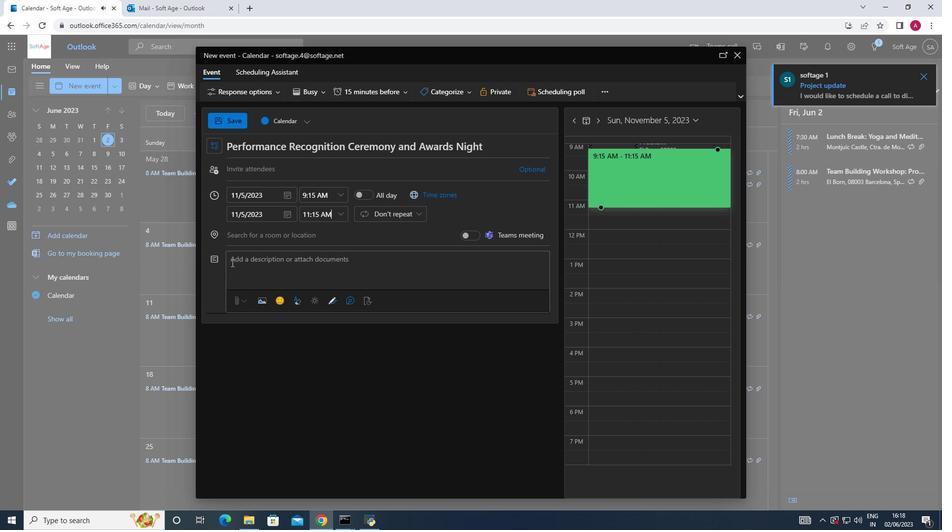 
Action: Mouse pressed left at (243, 261)
Screenshot: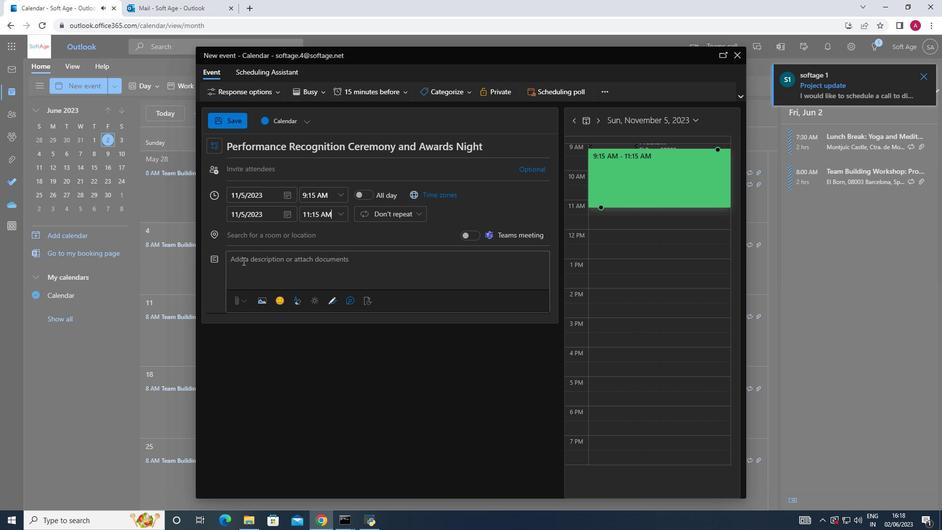 
Action: Key pressed <Key.shift>Together,th<Key.backspace><Key.backspace><Key.space>the<Key.space>employee<Key.space>and<Key.space>the<Key.space>supervisor<Key.space>will<Key.space>establish<Key.space>clear<Key.space>and<Key.space>realistic<Key.space>performance<Key.space>goals<Key.space>that<Key.space>align<Key.space>with<Key.space>the<Key.space>overall<Key.space>objectives<Key.space>of<Key.space>the<Key.space>role<Key.space>and<Key.space>the<Key.space>align<Key.space>with<Key.space>the<Key.space>overall<Key.space>objectives<Key.space>of<Key.space>the<Key.space>organization.<Key.space>t<Key.backspace><Key.shift>These<Key.space>goals<Key.space>will<Key.space>be<Key.space>measurable,<Key.space>time-bound,<Key.space>and<Key.space>focused<Key.space>on<Key.space>addrt<Key.backspace>essing<Key.space>the<Key.space>identified<Key.space>performanced<Key.backspace><Key.space>concerns.
Screenshot: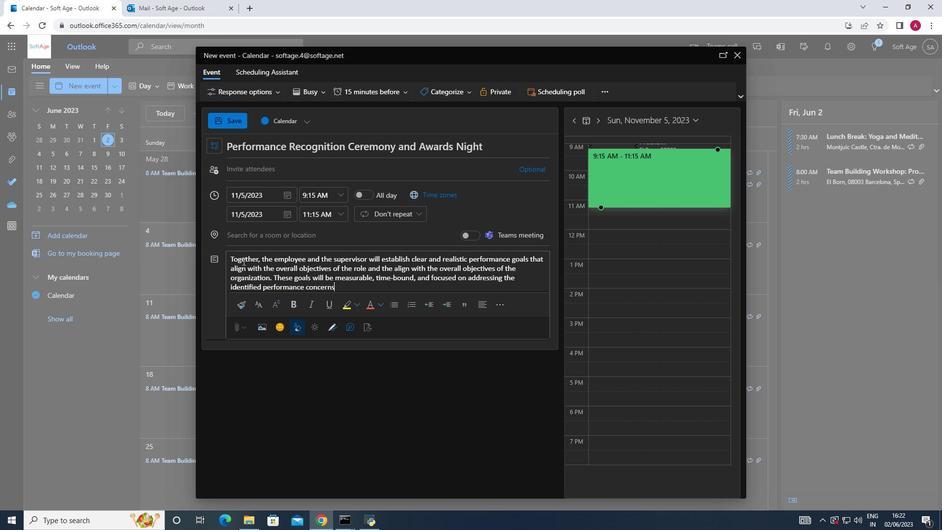 
Action: Mouse moved to (469, 91)
Screenshot: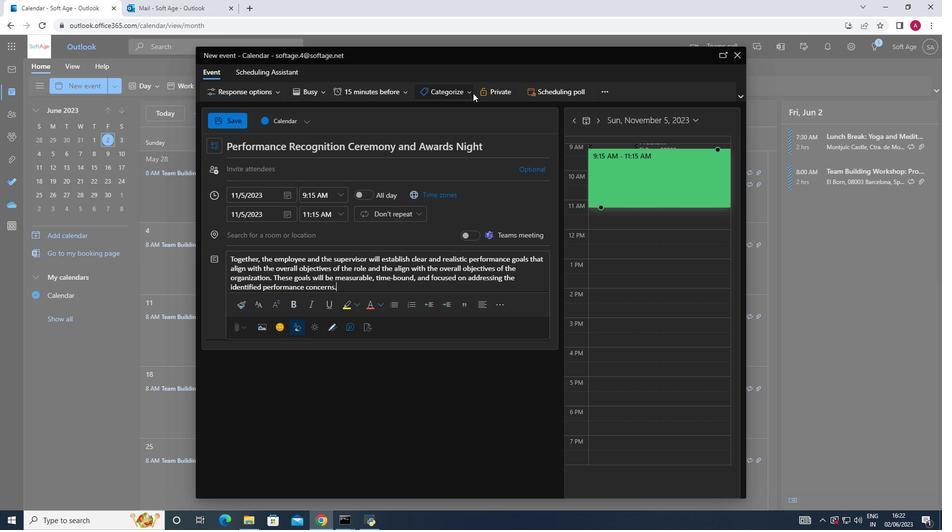 
Action: Mouse pressed left at (469, 91)
Screenshot: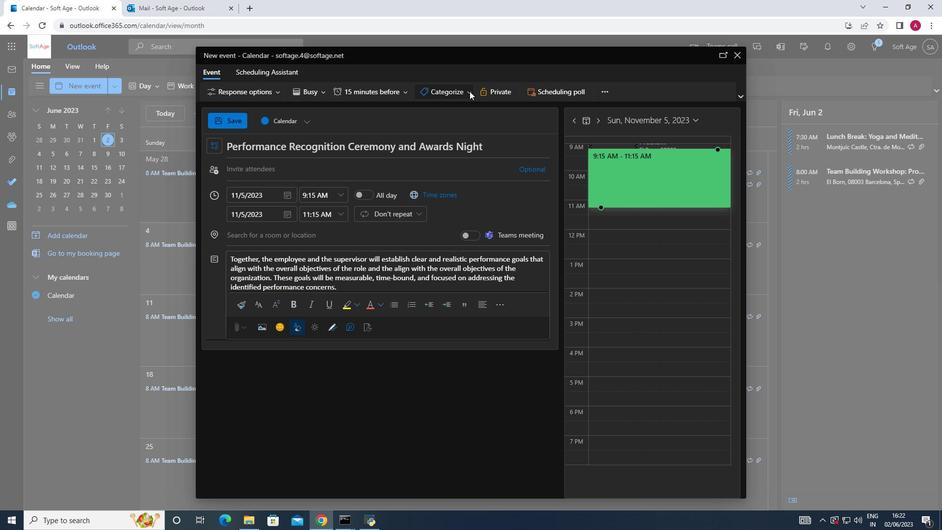 
Action: Mouse moved to (461, 138)
Screenshot: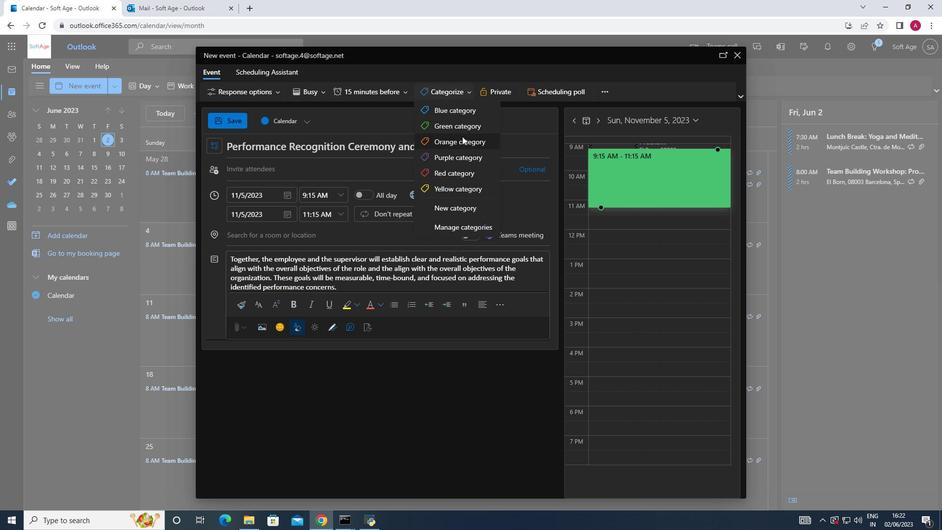 
Action: Mouse pressed left at (461, 138)
Screenshot: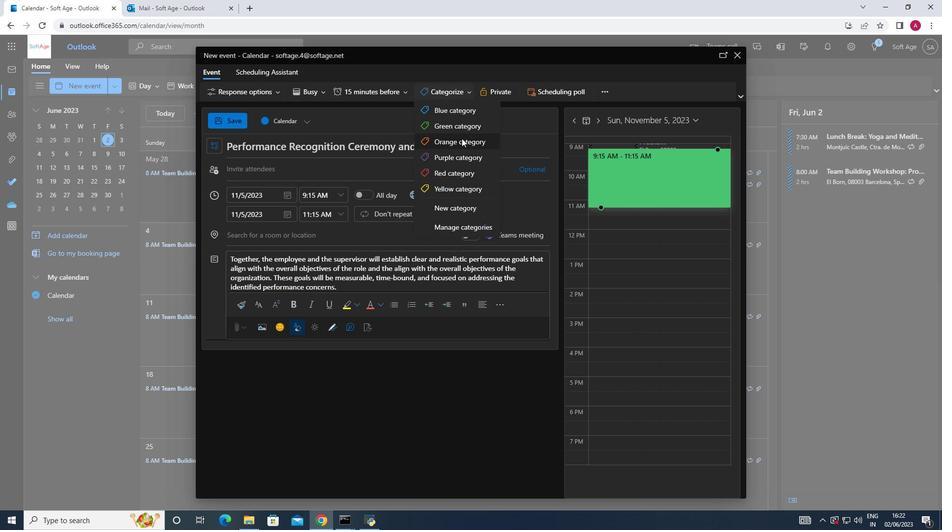 
Action: Mouse moved to (256, 232)
Screenshot: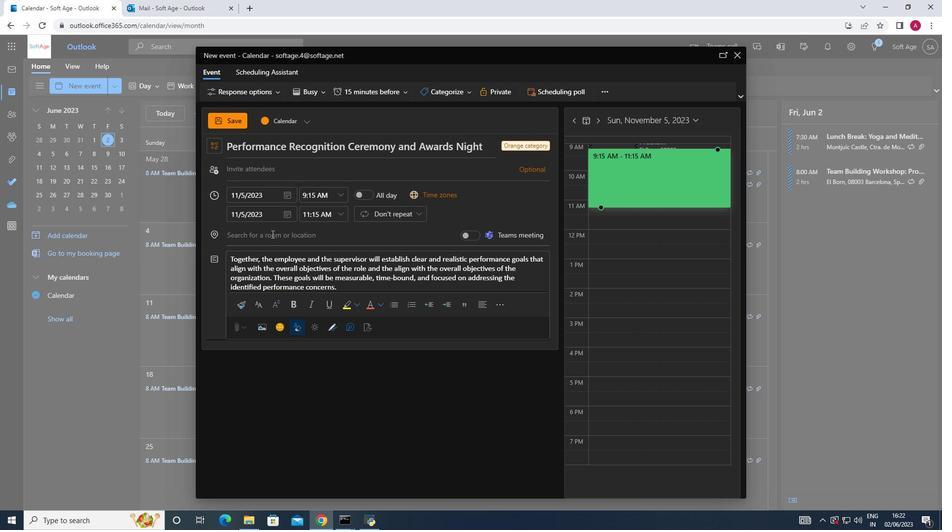 
Action: Mouse pressed left at (256, 232)
Screenshot: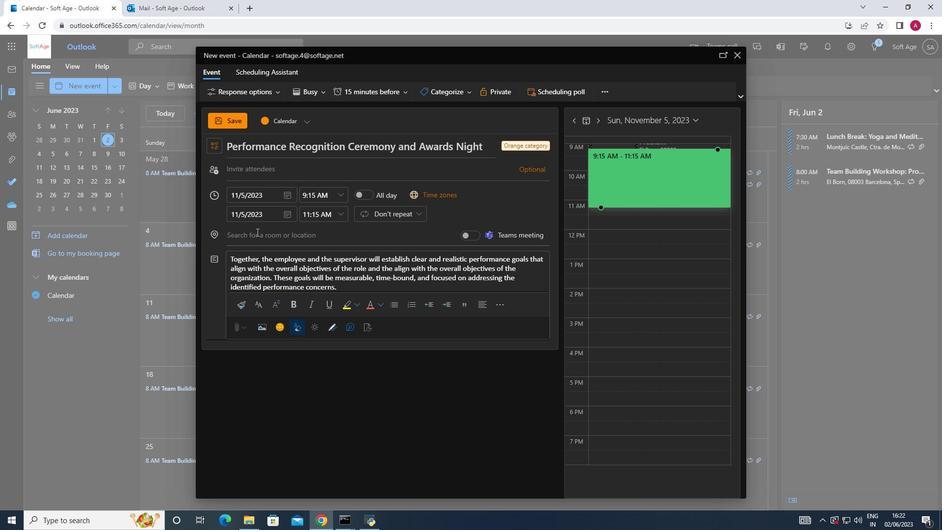 
Action: Mouse moved to (256, 232)
Screenshot: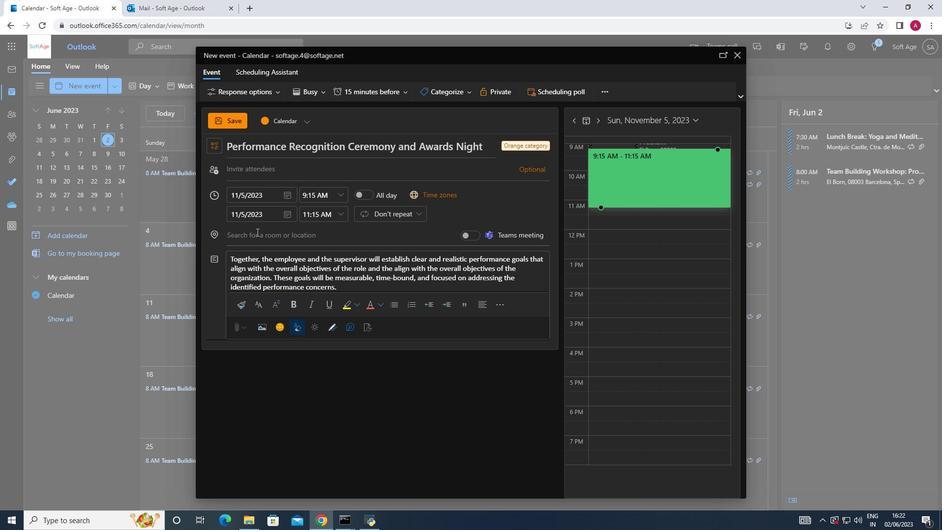 
Action: Key pressed <Key.shift_r><Key.shift_r><Key.shift_r><Key.shift_r><Key.shift_r><Key.shift_r><Key.shift_r><Key.shift_r><Key.shift_r><Key.shift_r><Key.shift_r><Key.shift_r><Key.shift_r><Key.shift_r><Key.shift_r><Key.shift_r><Key.shift_r><Key.shift_r><Key.shift_r><Key.shift_r><Key.shift_r><Key.shift_r><Key.shift_r><Key.shift_r><Key.shift_r>Mexico<Key.space><Key.shift>City,<Key.shift_r>Mexico
Screenshot: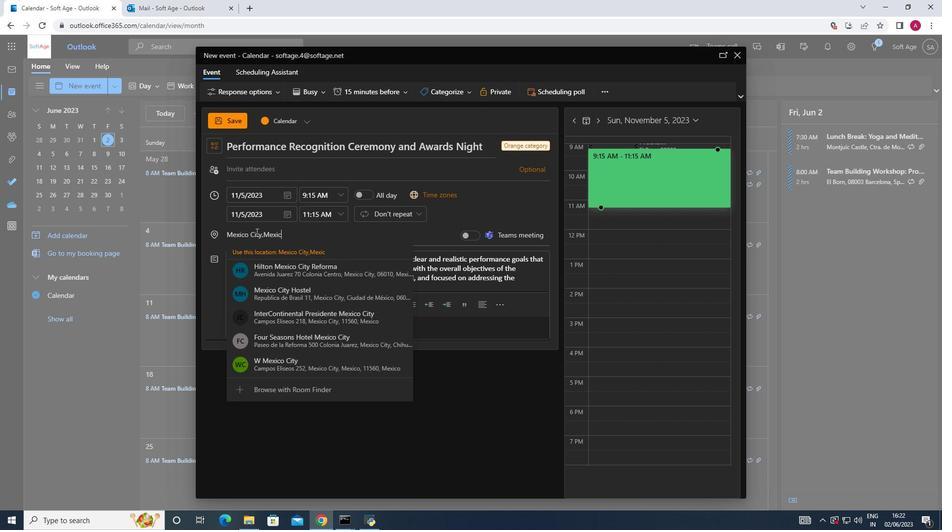 
Action: Mouse moved to (321, 256)
Screenshot: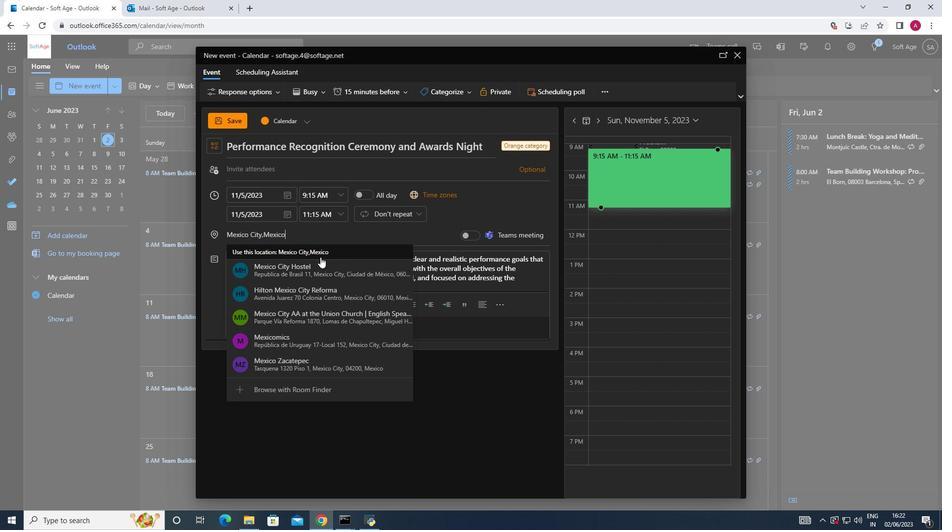 
Action: Mouse pressed left at (321, 256)
Screenshot: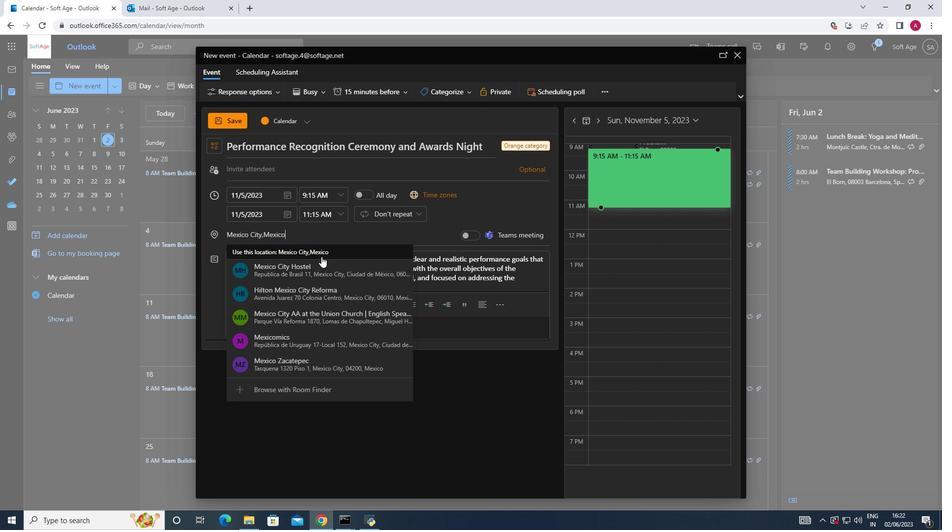 
Action: Mouse moved to (262, 167)
Screenshot: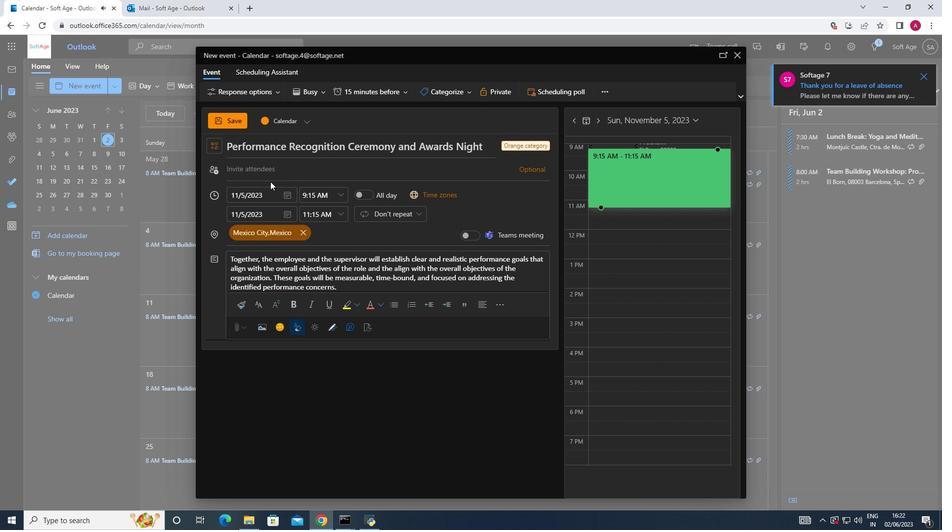 
Action: Mouse pressed left at (262, 167)
Screenshot: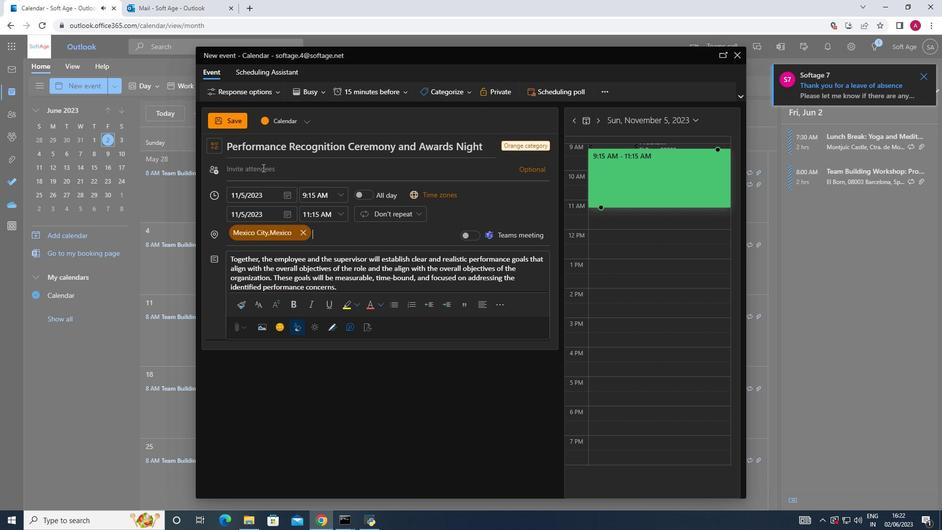 
Action: Key pressed softage.1<Key.shift>@
Screenshot: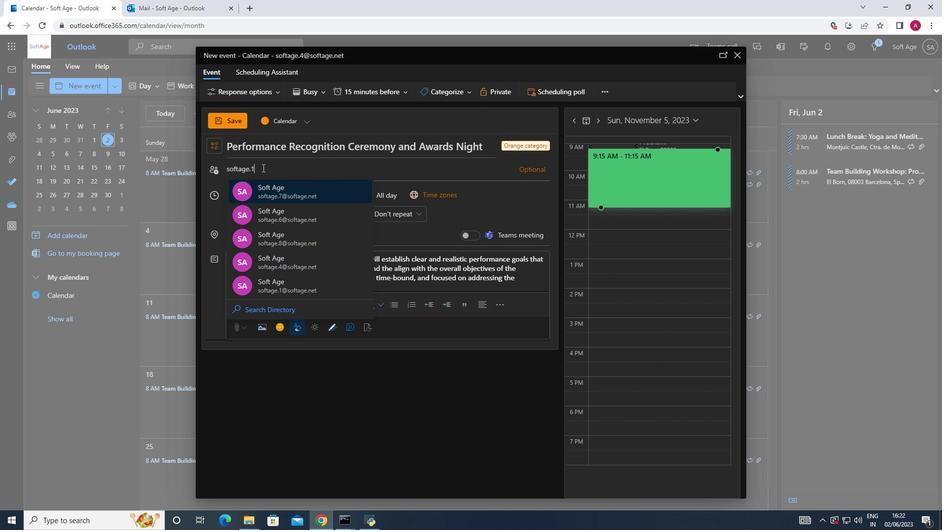 
Action: Mouse moved to (282, 192)
Screenshot: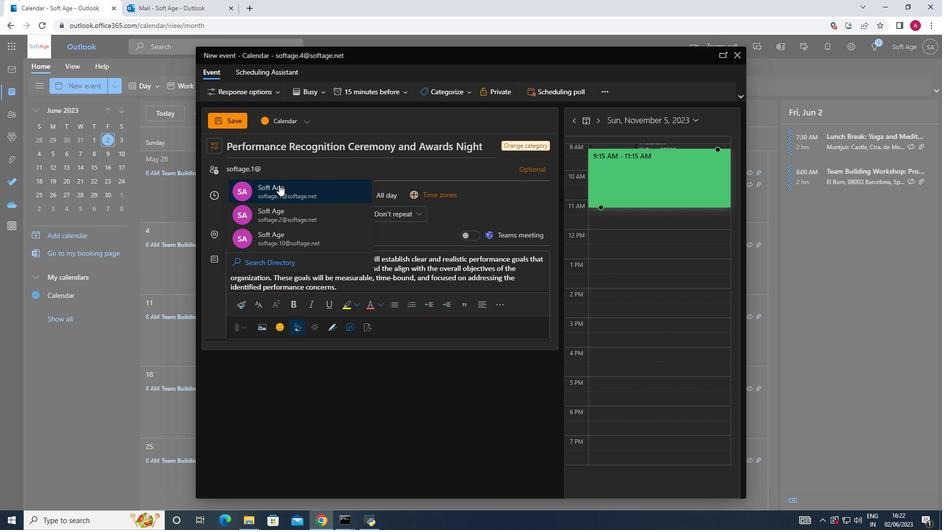 
Action: Mouse pressed left at (282, 192)
Screenshot: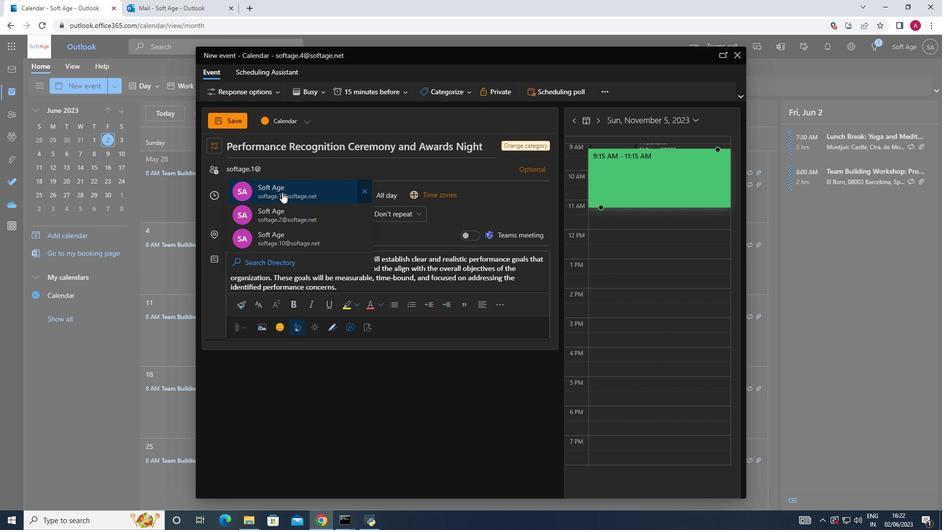 
Action: Key pressed softage.3<Key.backspace>2<Key.shift>@
Screenshot: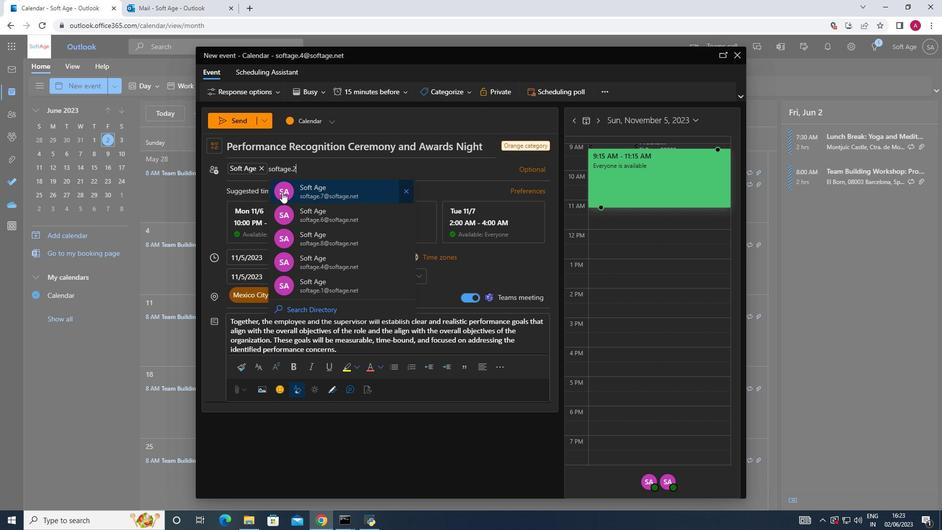 
Action: Mouse moved to (339, 186)
Screenshot: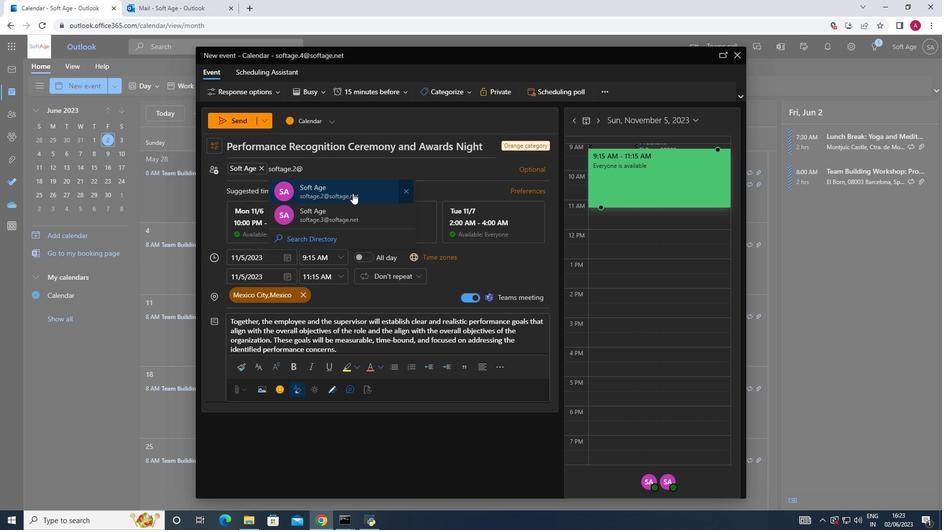 
Action: Mouse pressed left at (339, 186)
Screenshot: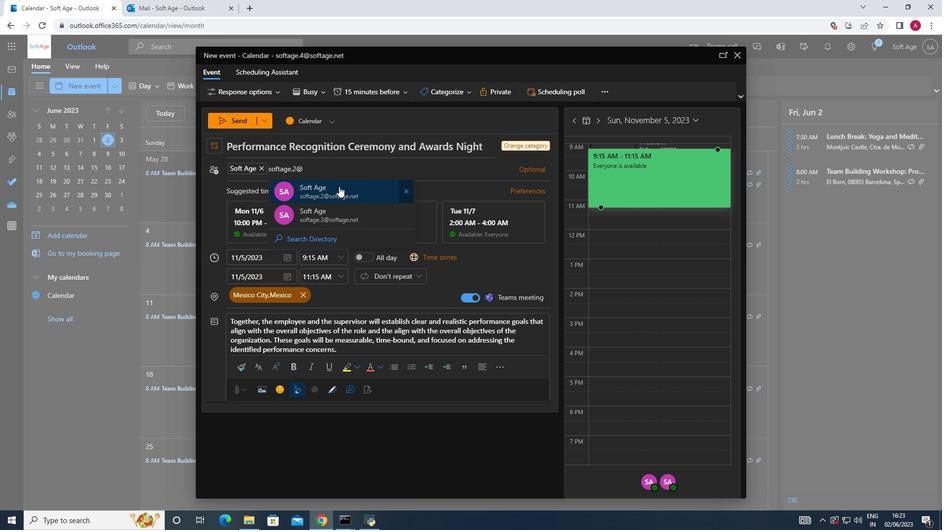 
Action: Mouse moved to (324, 191)
Screenshot: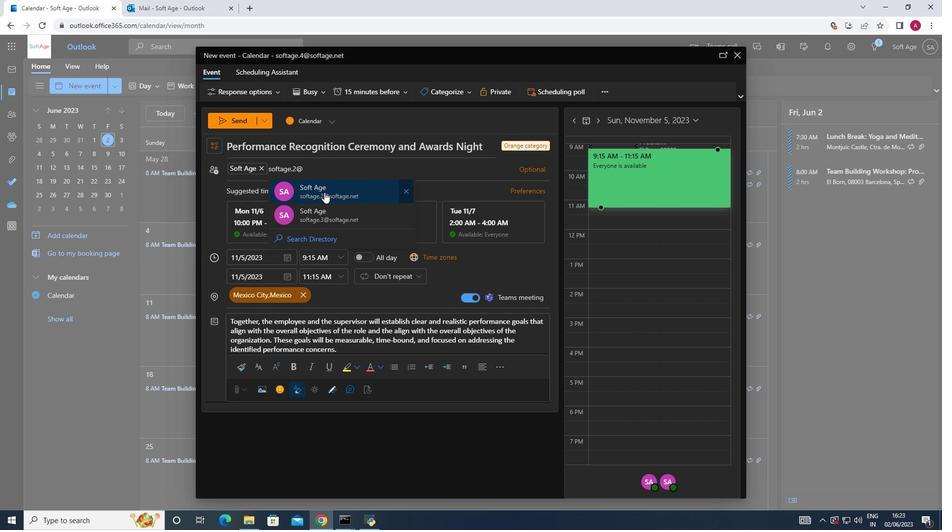 
Action: Mouse pressed left at (324, 191)
Screenshot: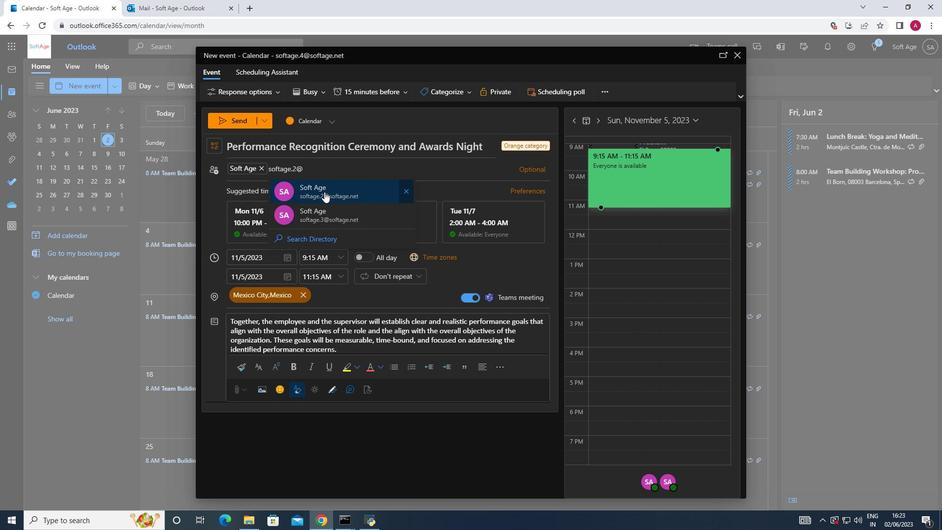
Action: Mouse moved to (401, 93)
Screenshot: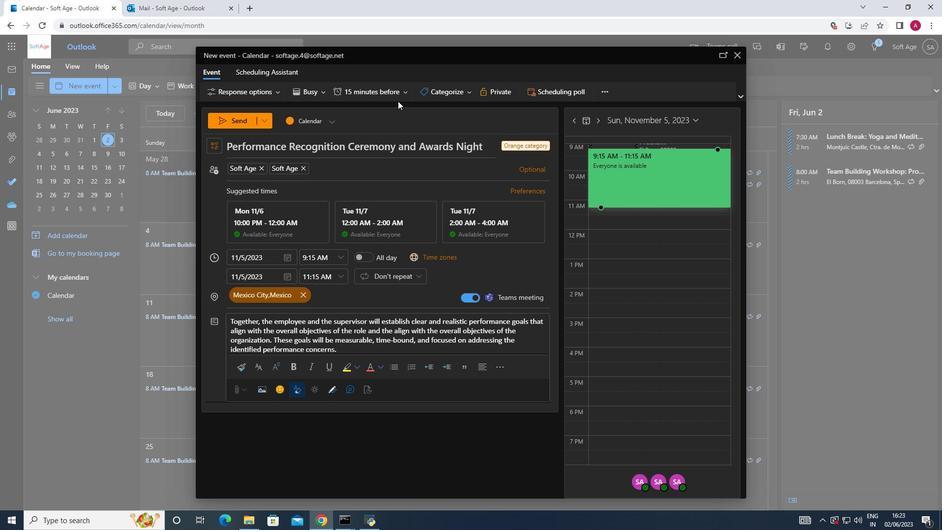 
Action: Mouse pressed left at (401, 93)
Screenshot: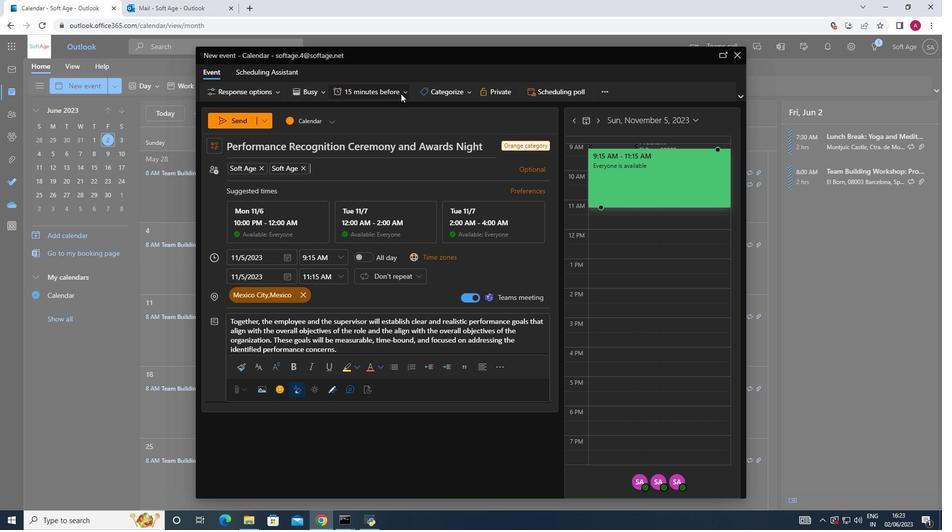 
Action: Mouse moved to (383, 198)
Screenshot: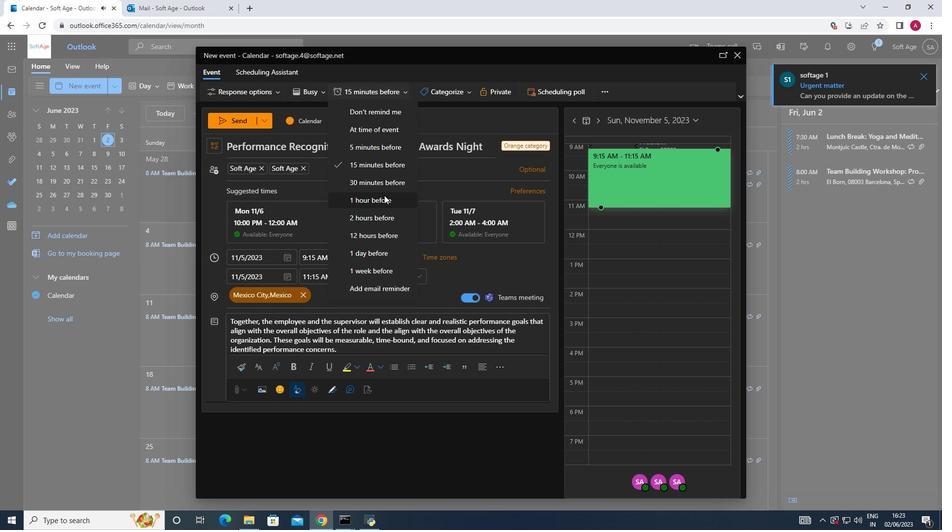 
Action: Mouse pressed left at (383, 198)
Screenshot: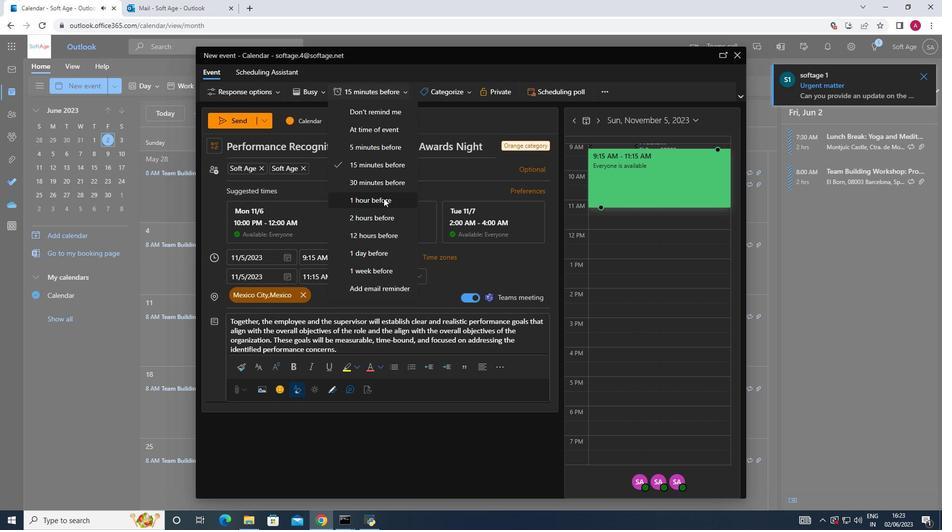 
Action: Mouse pressed left at (383, 198)
Screenshot: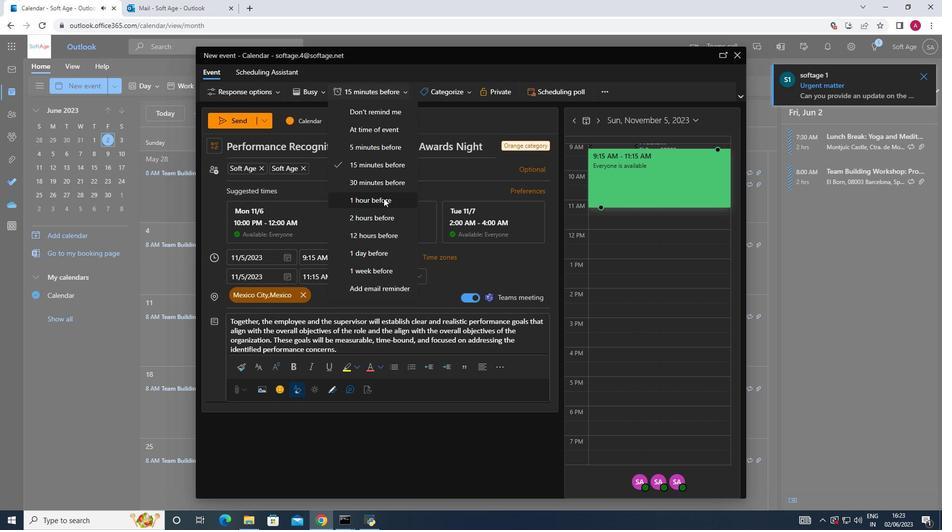 
Action: Mouse moved to (238, 123)
Screenshot: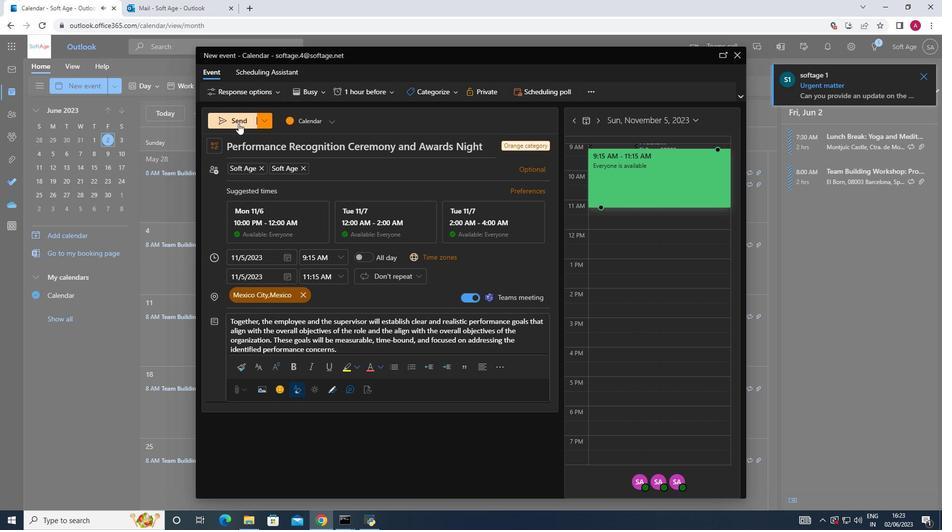 
Action: Mouse pressed left at (238, 123)
Screenshot: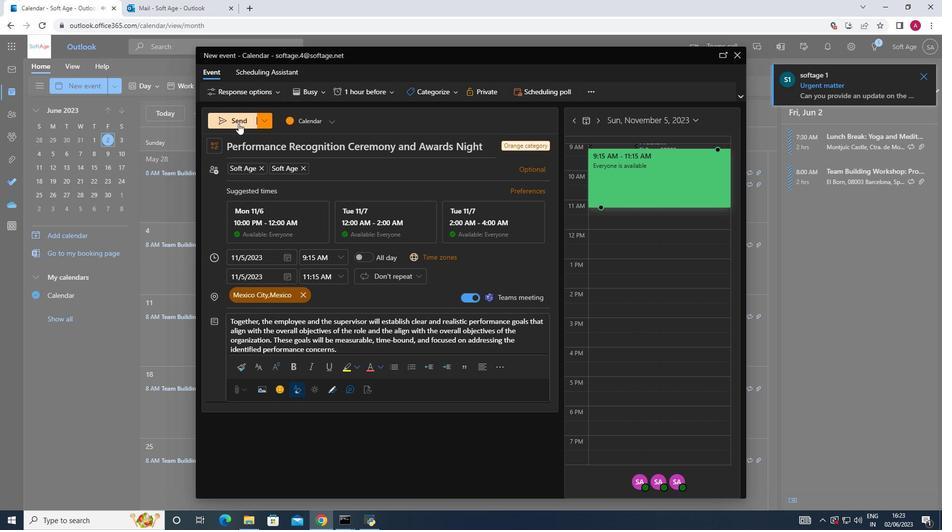 
